 Task: Find connections with filter location Marseille 11 with filter topic #startupquoteswith filter profile language Spanish with filter current company Multiplier with filter school Indian School of Business with filter industry Freight and Package Transportation with filter service category Market Strategy with filter keywords title Program Administrator
Action: Mouse moved to (568, 64)
Screenshot: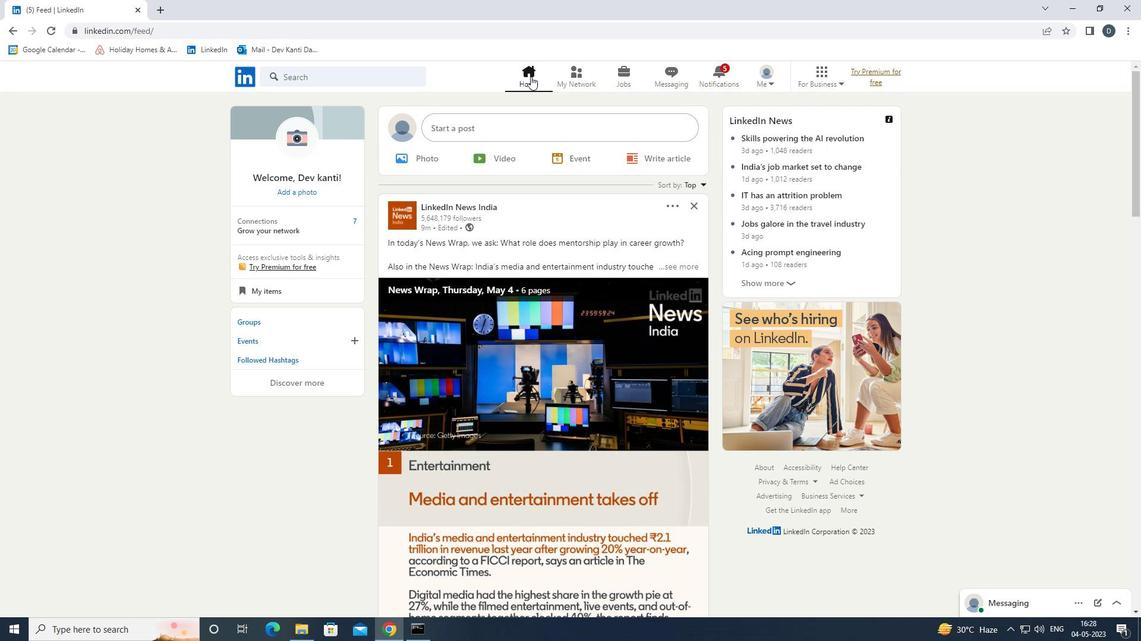 
Action: Mouse pressed left at (568, 64)
Screenshot: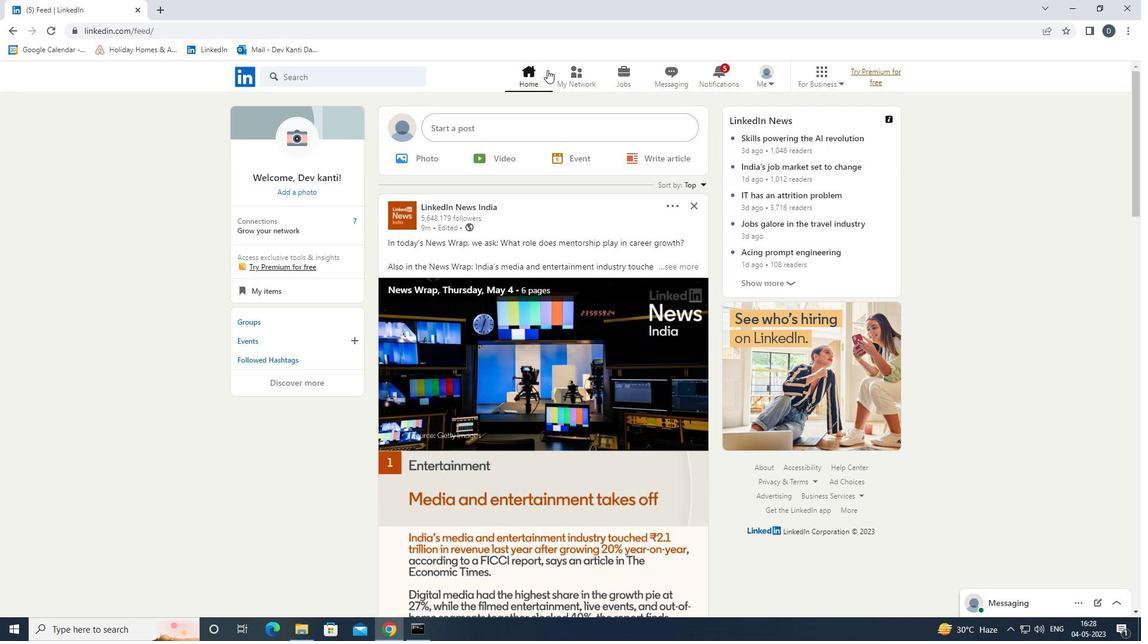 
Action: Mouse moved to (392, 140)
Screenshot: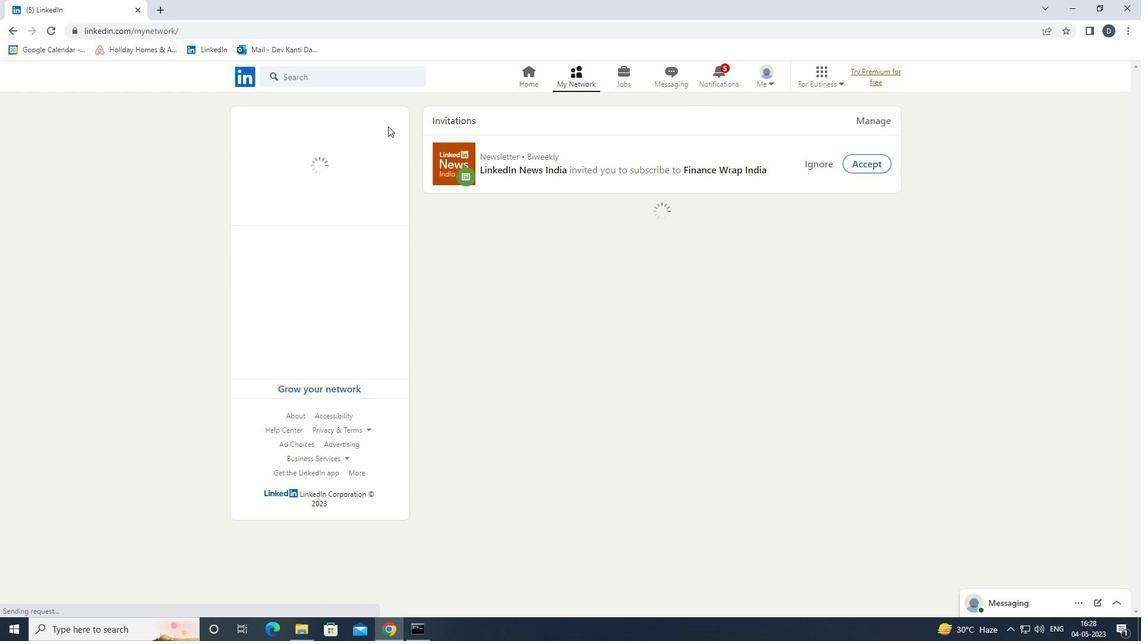 
Action: Mouse pressed left at (392, 140)
Screenshot: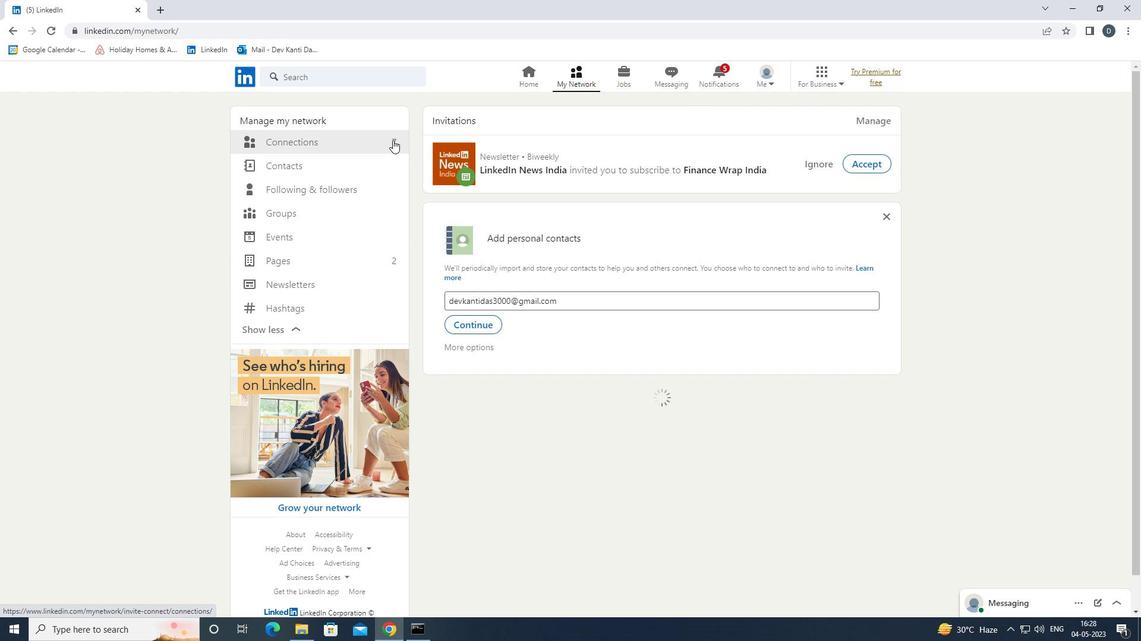 
Action: Mouse moved to (660, 145)
Screenshot: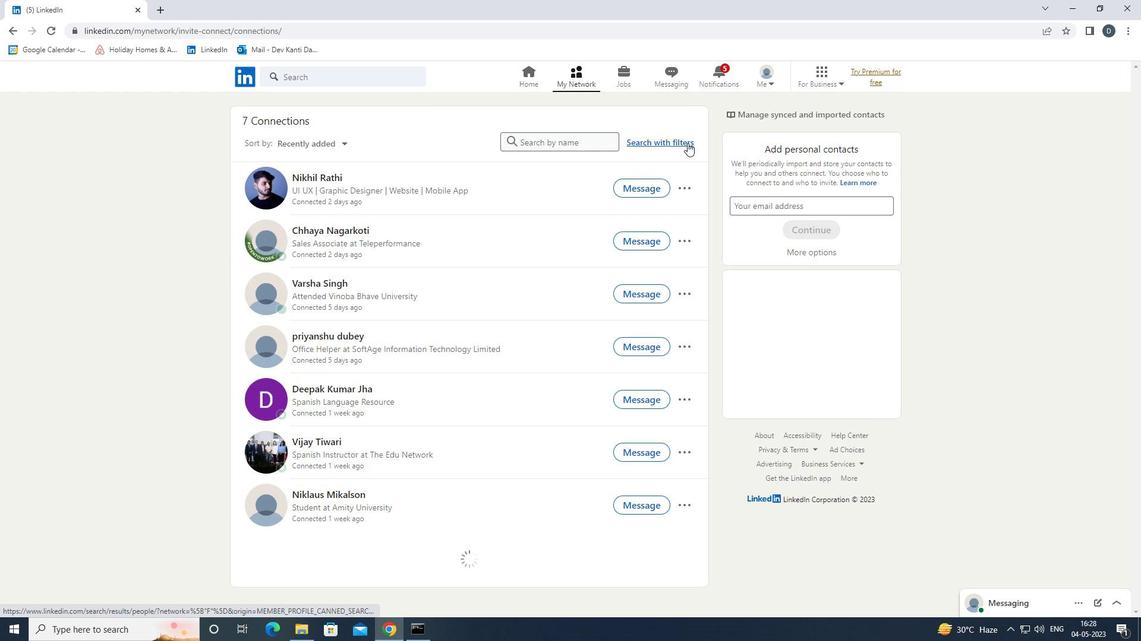
Action: Mouse pressed left at (660, 145)
Screenshot: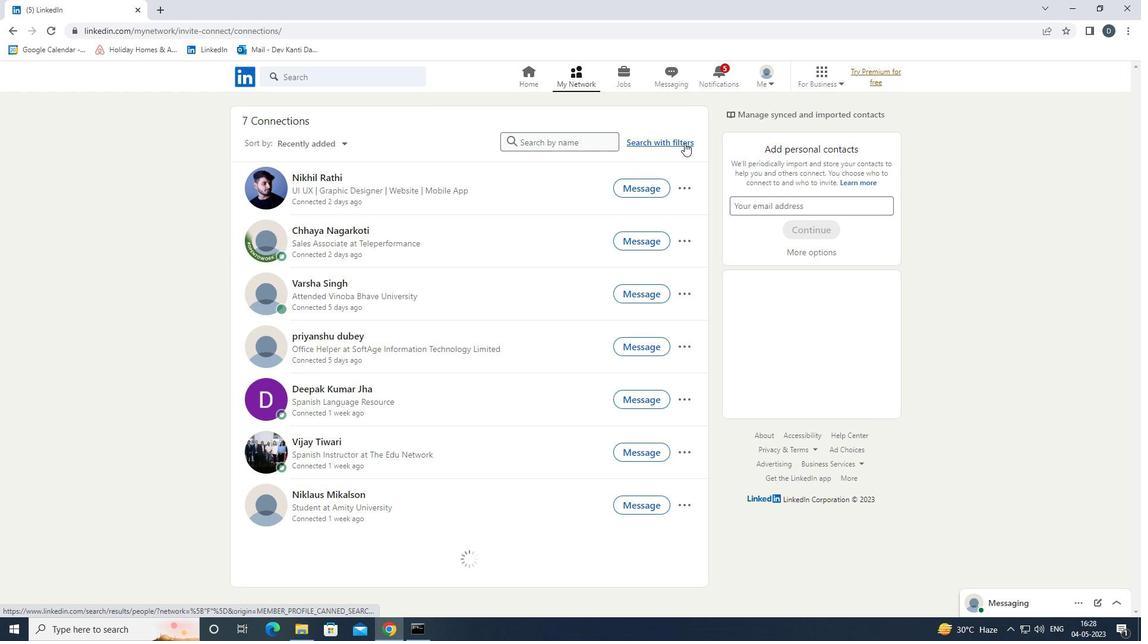 
Action: Mouse moved to (595, 111)
Screenshot: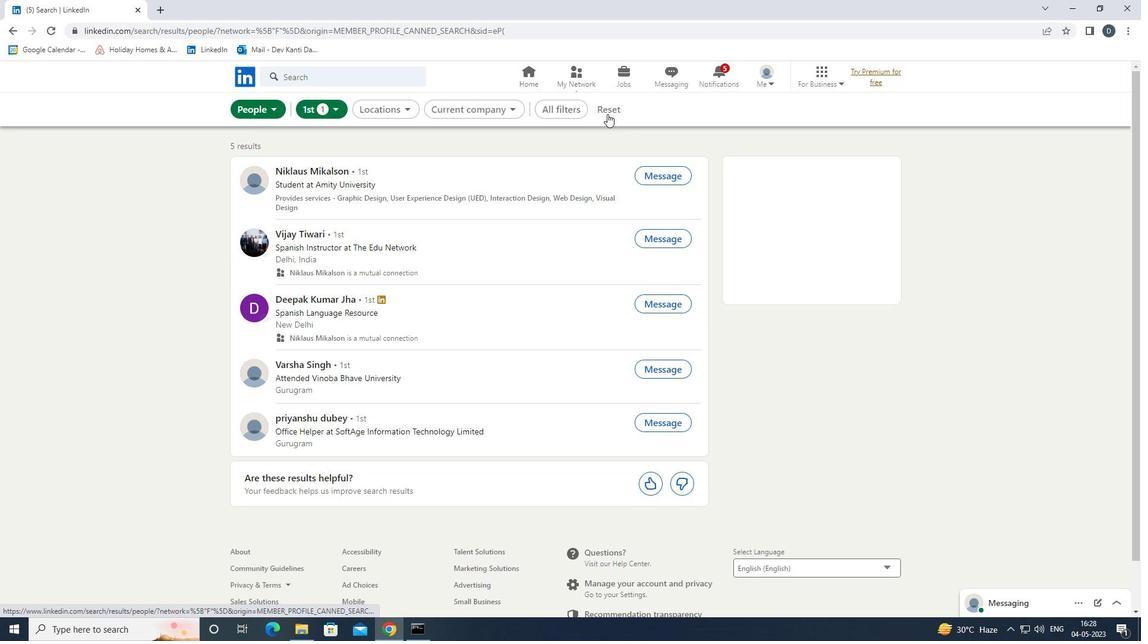
Action: Mouse pressed left at (595, 111)
Screenshot: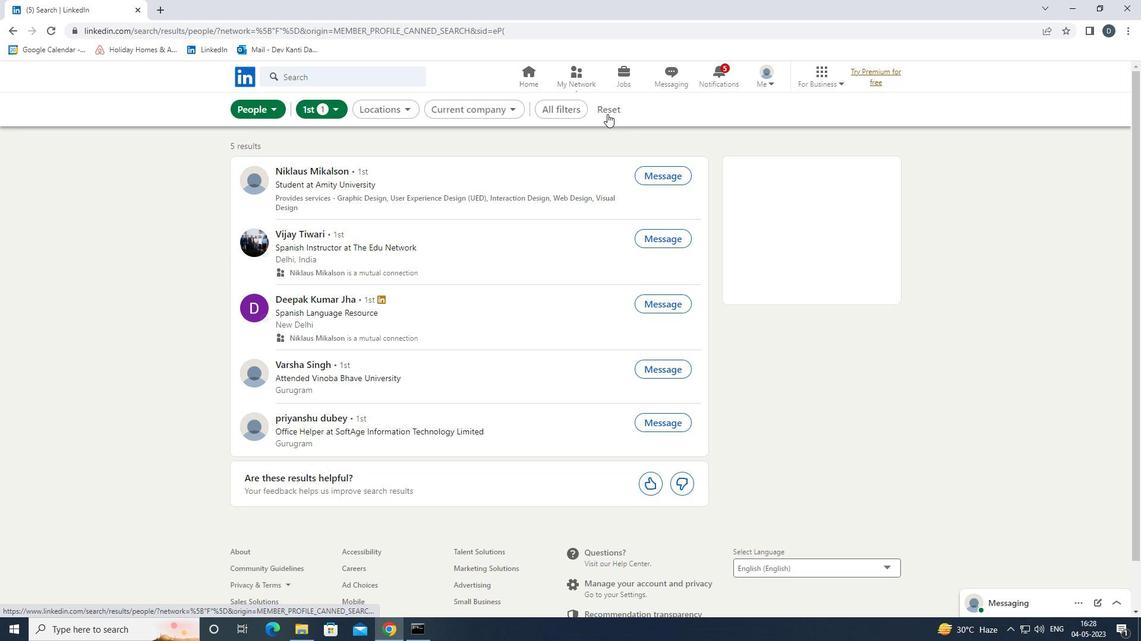 
Action: Mouse moved to (579, 107)
Screenshot: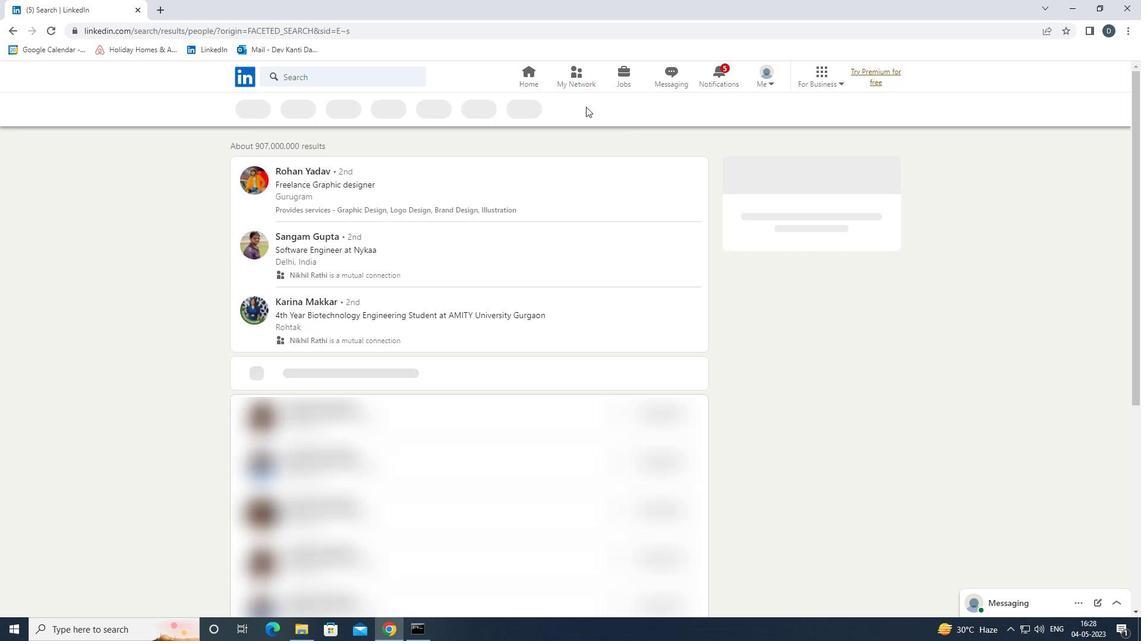 
Action: Mouse pressed left at (579, 107)
Screenshot: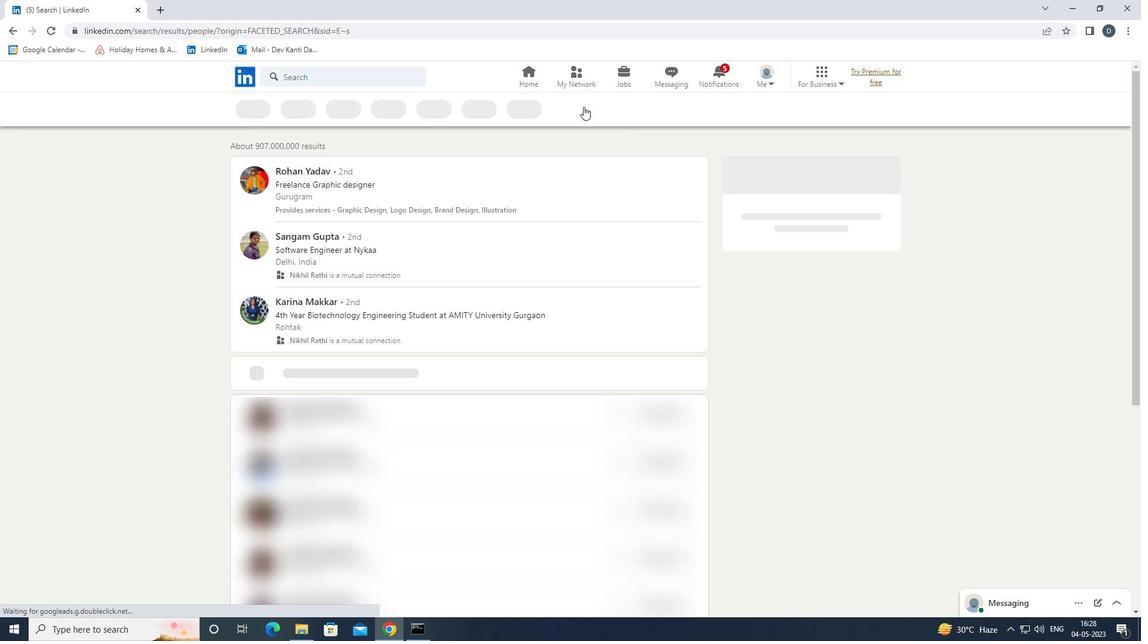 
Action: Mouse moved to (1043, 347)
Screenshot: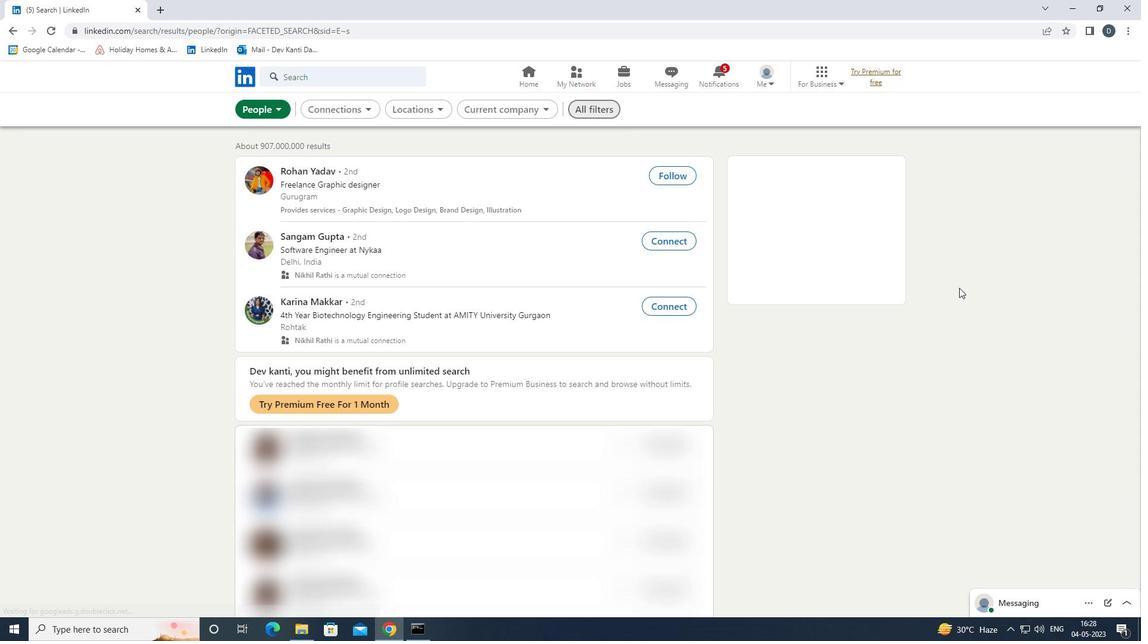 
Action: Mouse scrolled (1043, 347) with delta (0, 0)
Screenshot: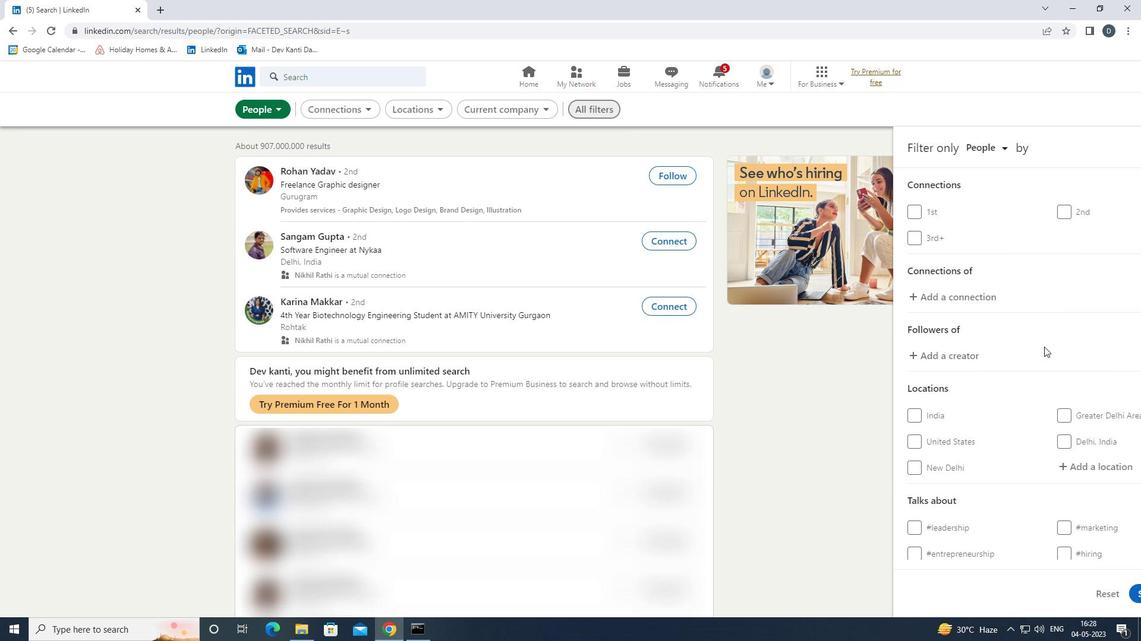 
Action: Mouse scrolled (1043, 347) with delta (0, 0)
Screenshot: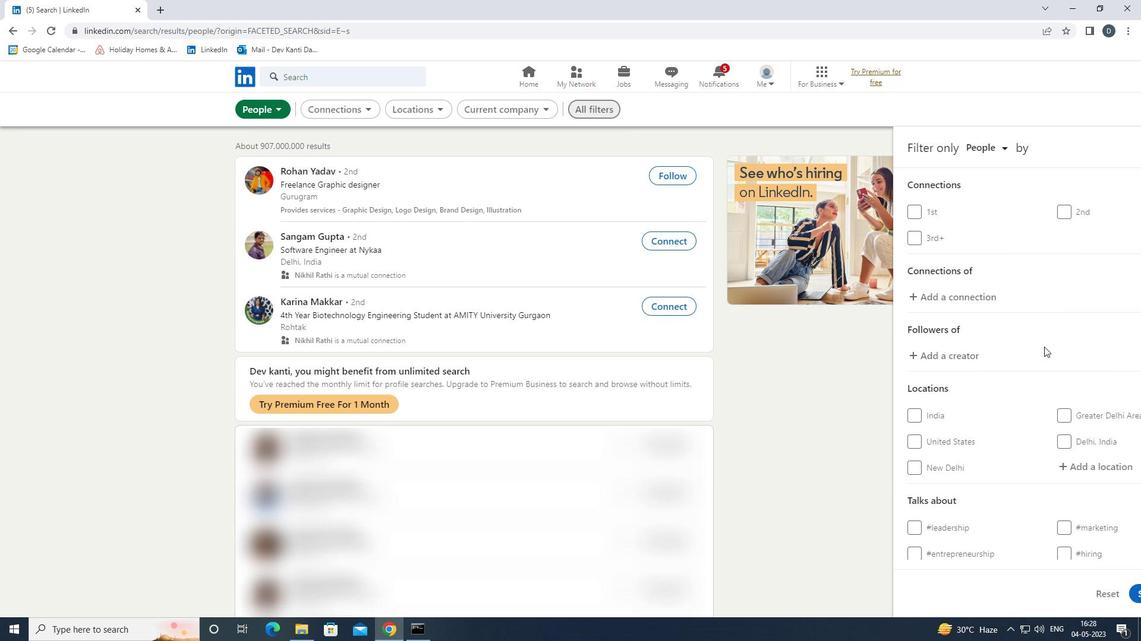 
Action: Mouse moved to (1025, 344)
Screenshot: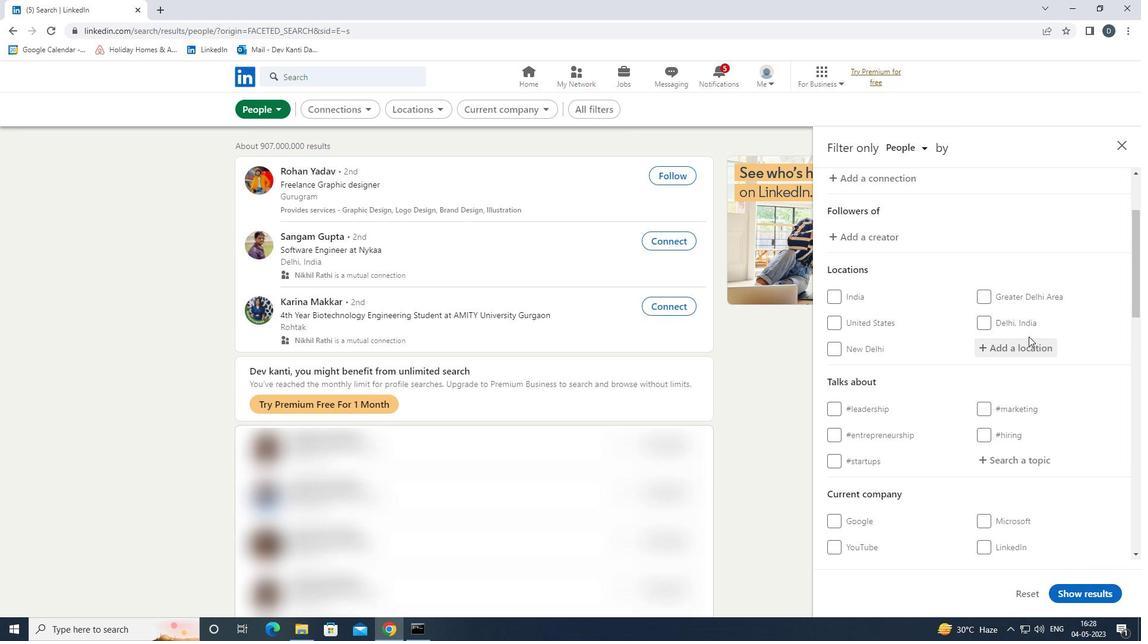 
Action: Mouse pressed left at (1025, 344)
Screenshot: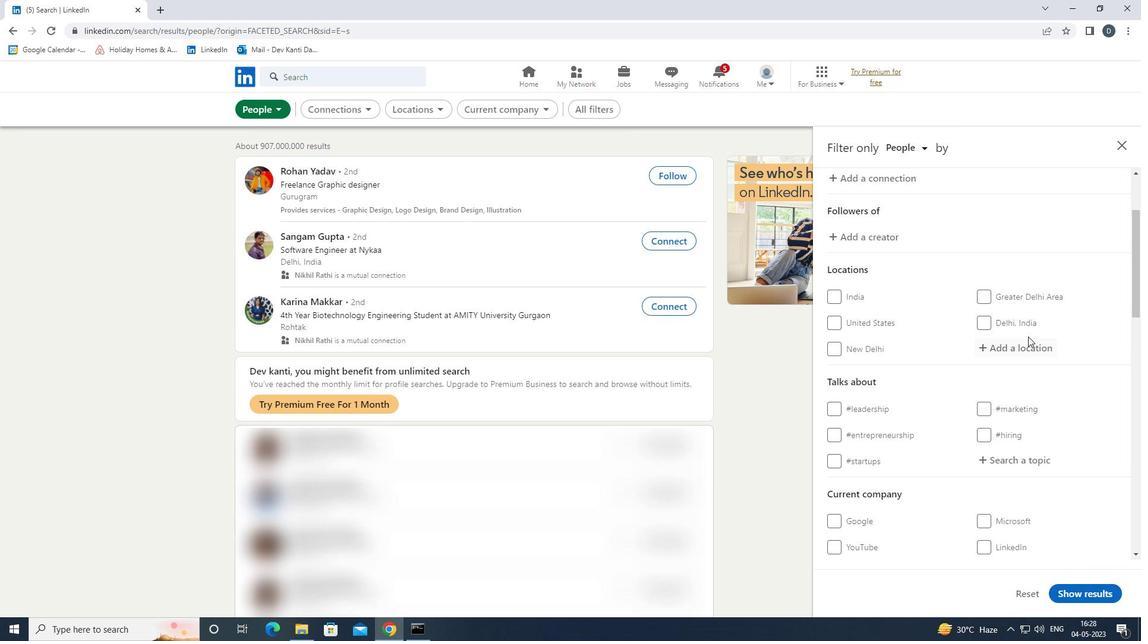 
Action: Mouse moved to (1024, 344)
Screenshot: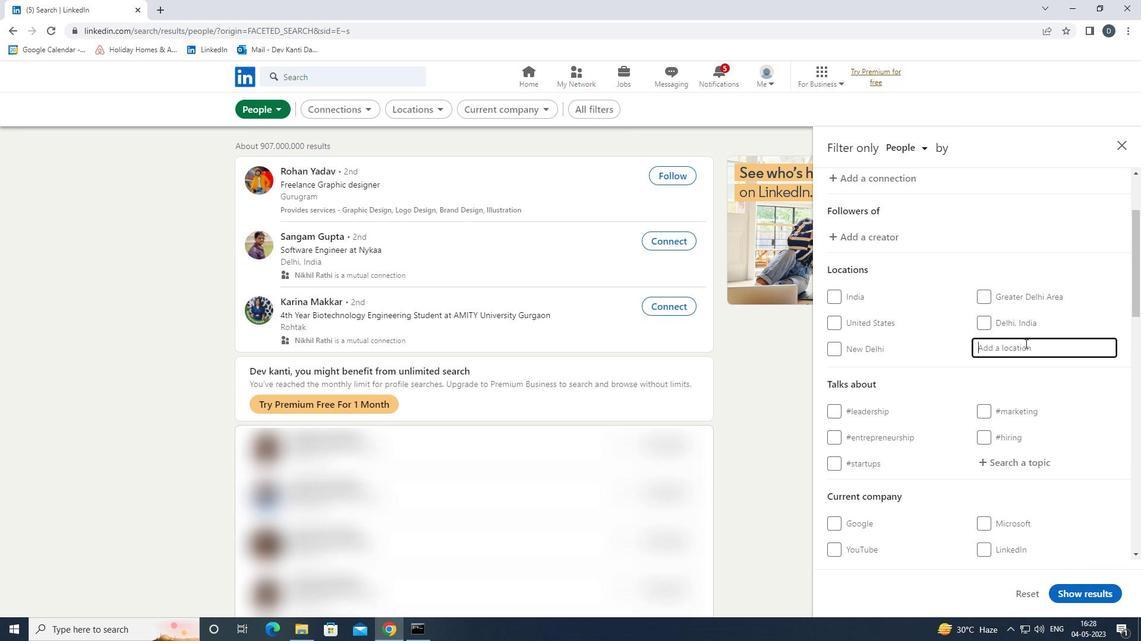 
Action: Key pressed <Key.shift>STARTUP<Key.backspace><Key.backspace><Key.backspace><Key.backspace><Key.backspace><Key.backspace><Key.backspace><Key.backspace><Key.shift>MARSE<Key.down><Key.enter>
Screenshot: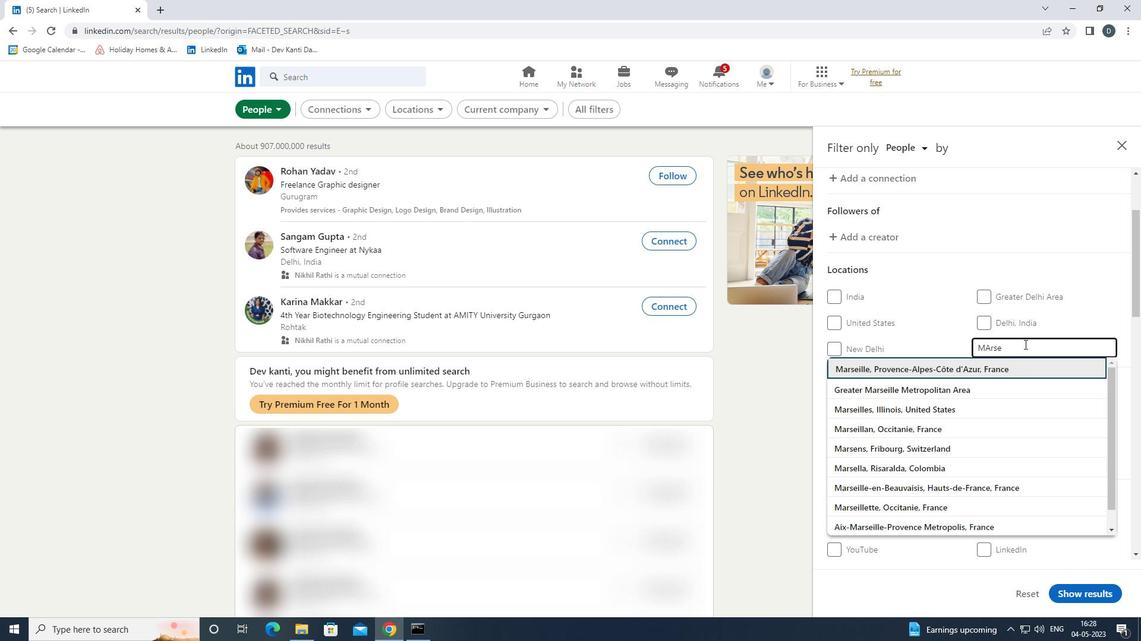 
Action: Mouse scrolled (1024, 344) with delta (0, 0)
Screenshot: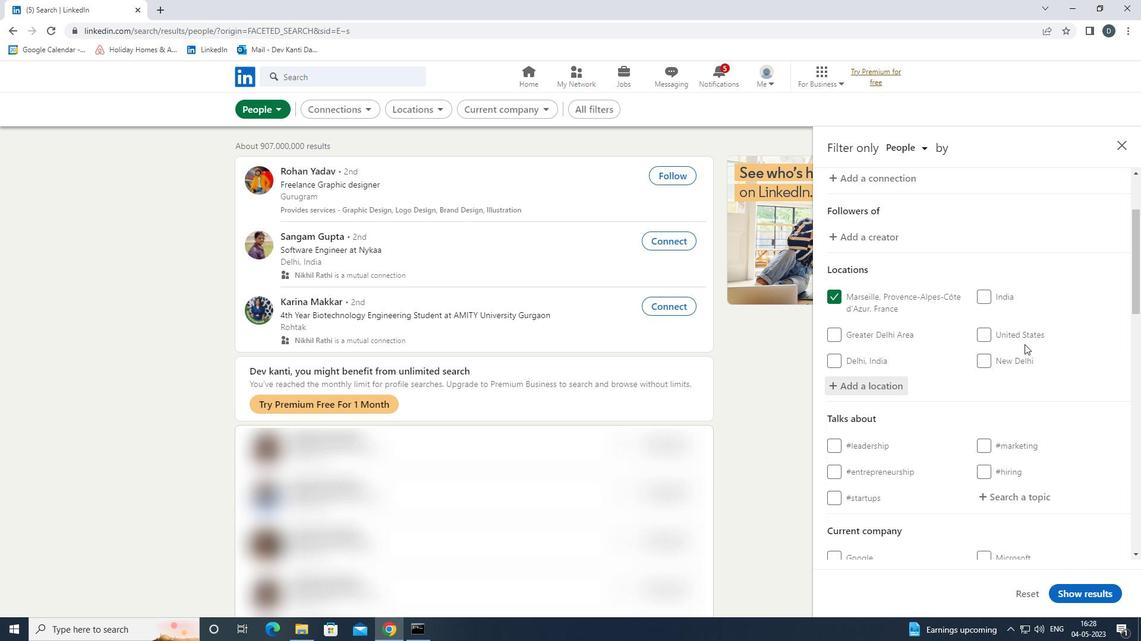 
Action: Mouse scrolled (1024, 344) with delta (0, 0)
Screenshot: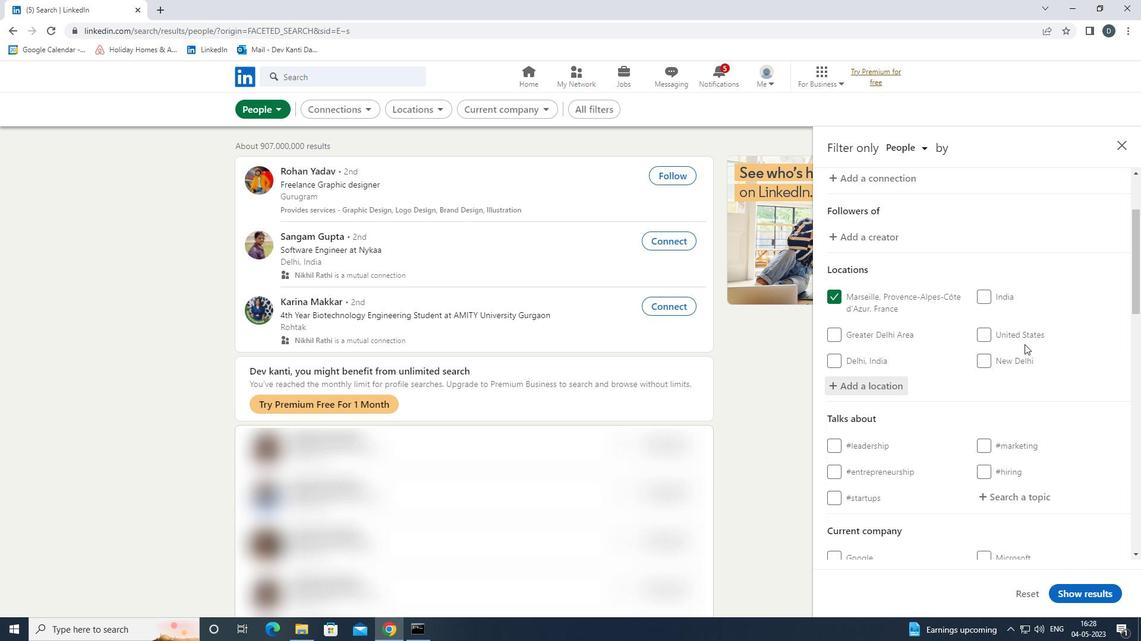 
Action: Mouse moved to (1030, 380)
Screenshot: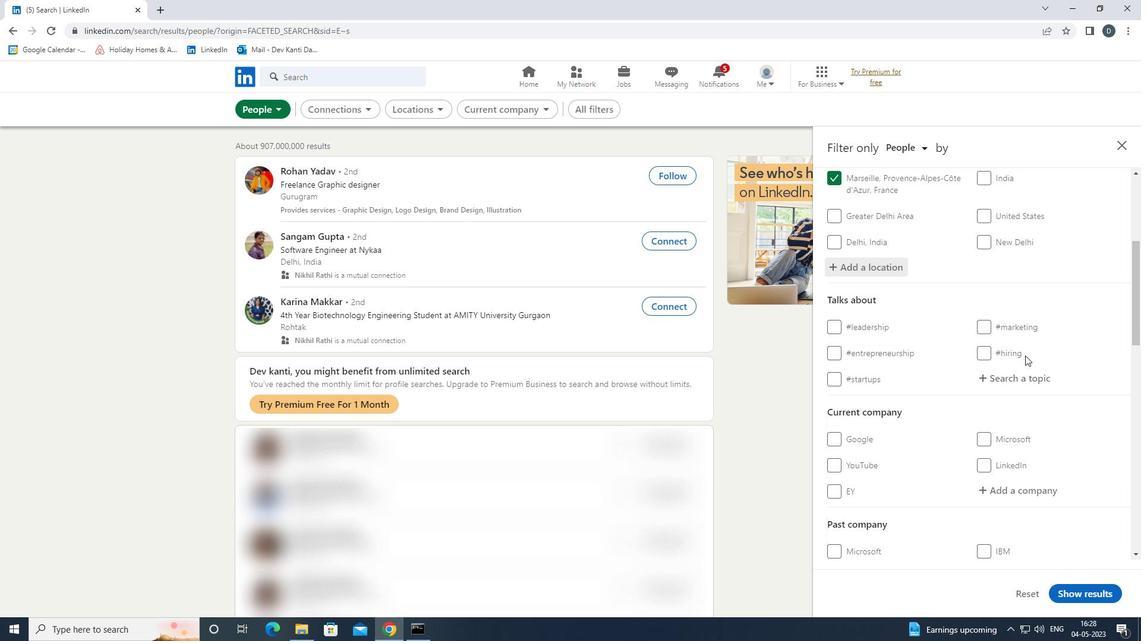 
Action: Mouse pressed left at (1030, 380)
Screenshot: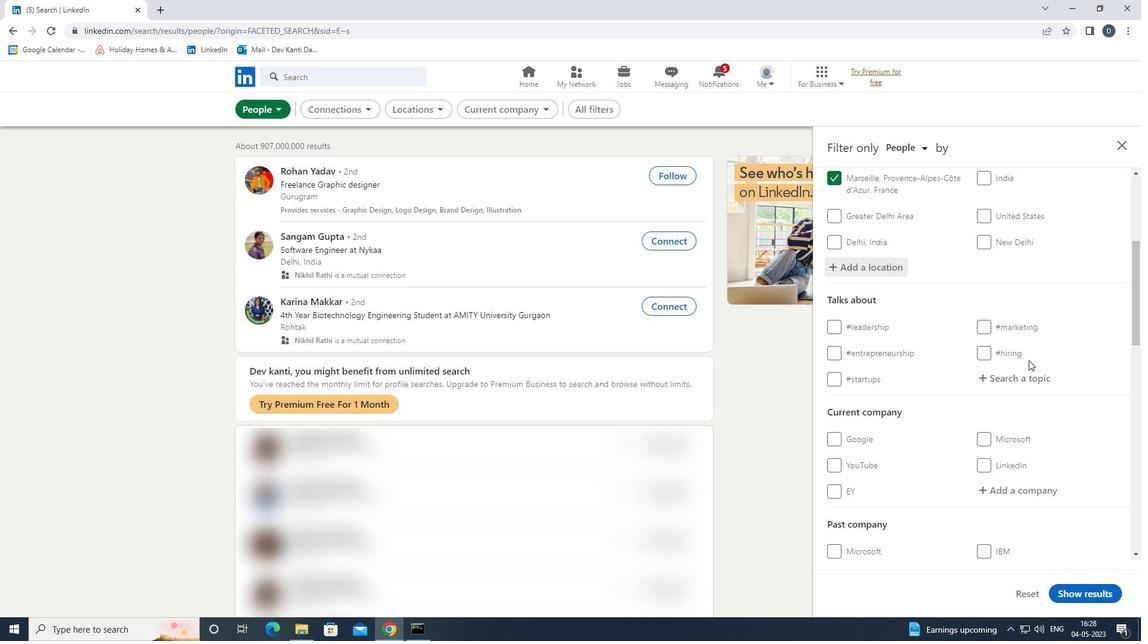 
Action: Mouse moved to (1030, 380)
Screenshot: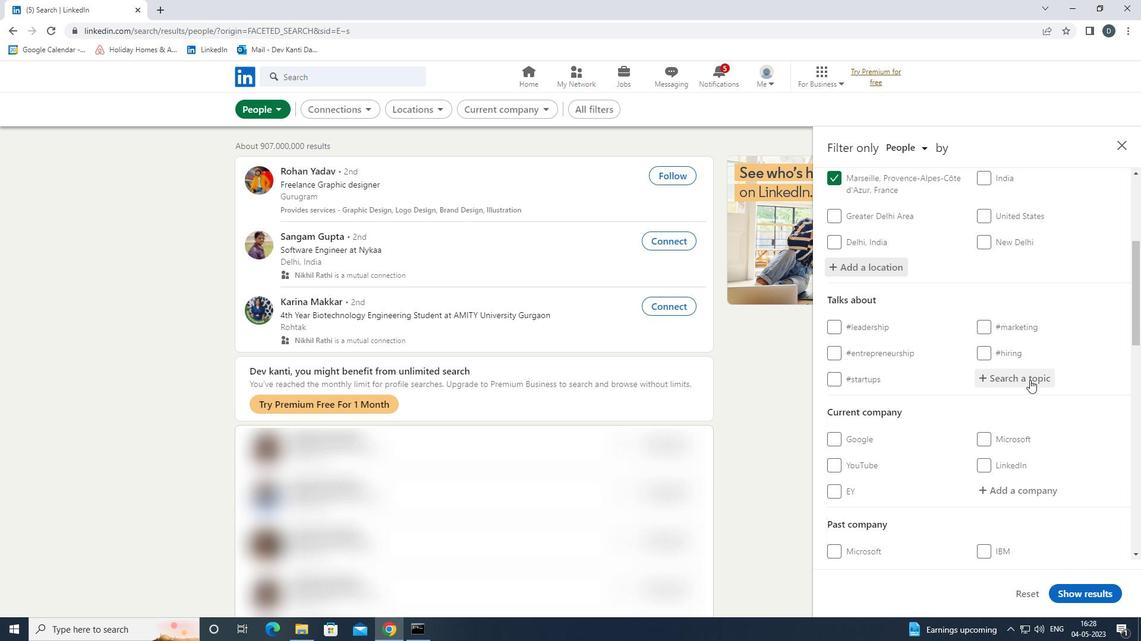 
Action: Key pressed <Key.shift>STARTUP<Key.shift>QU<Key.down><Key.enter>
Screenshot: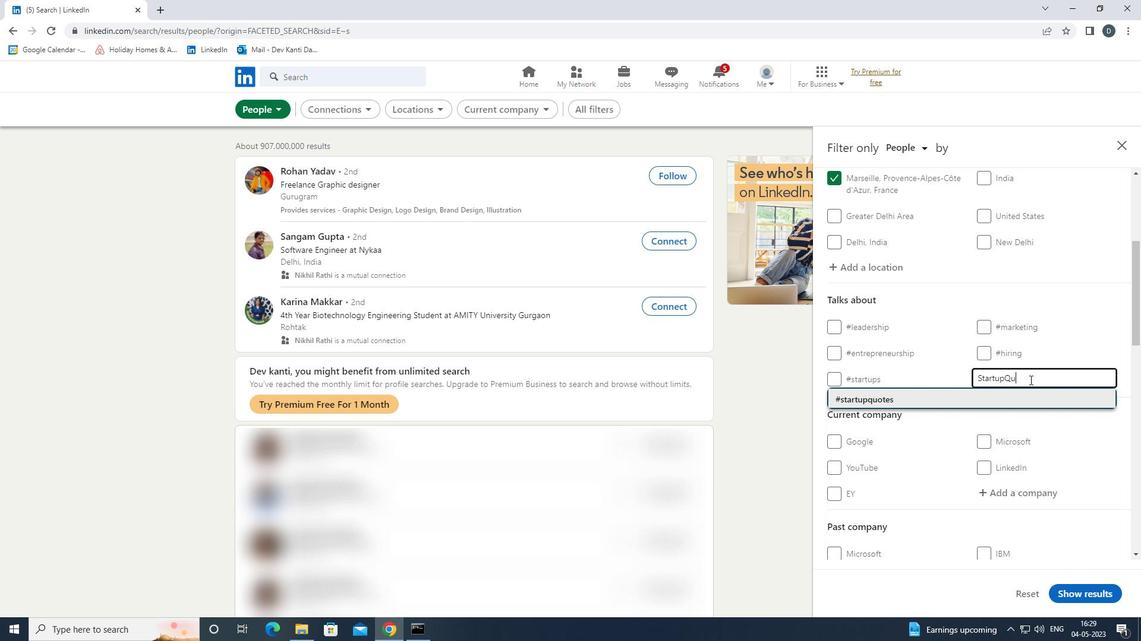 
Action: Mouse scrolled (1030, 379) with delta (0, 0)
Screenshot: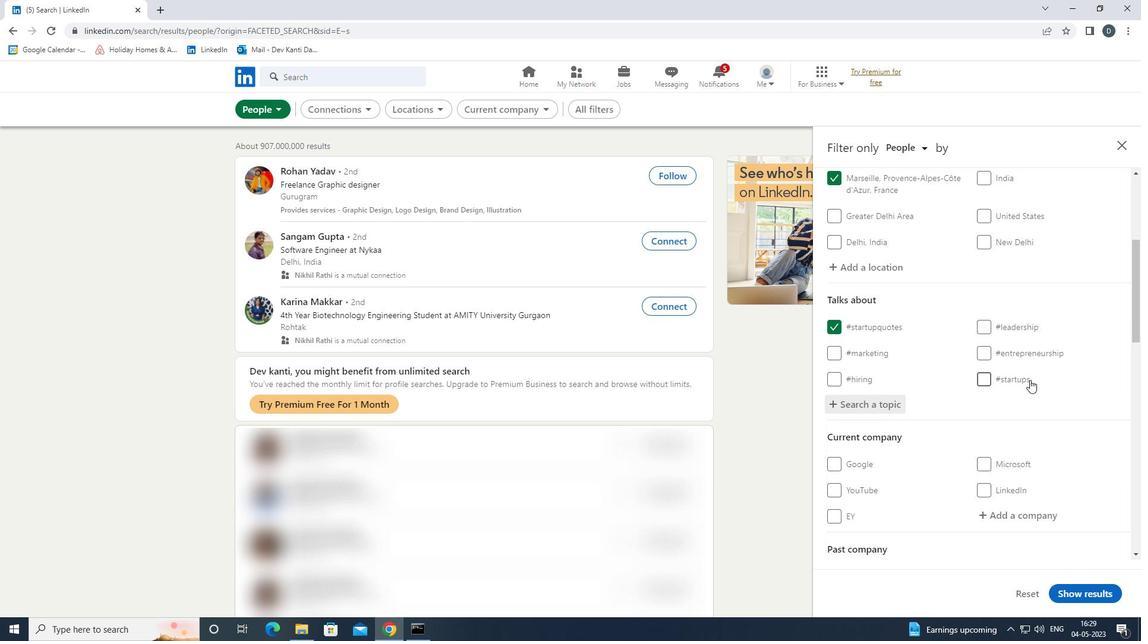 
Action: Mouse scrolled (1030, 379) with delta (0, 0)
Screenshot: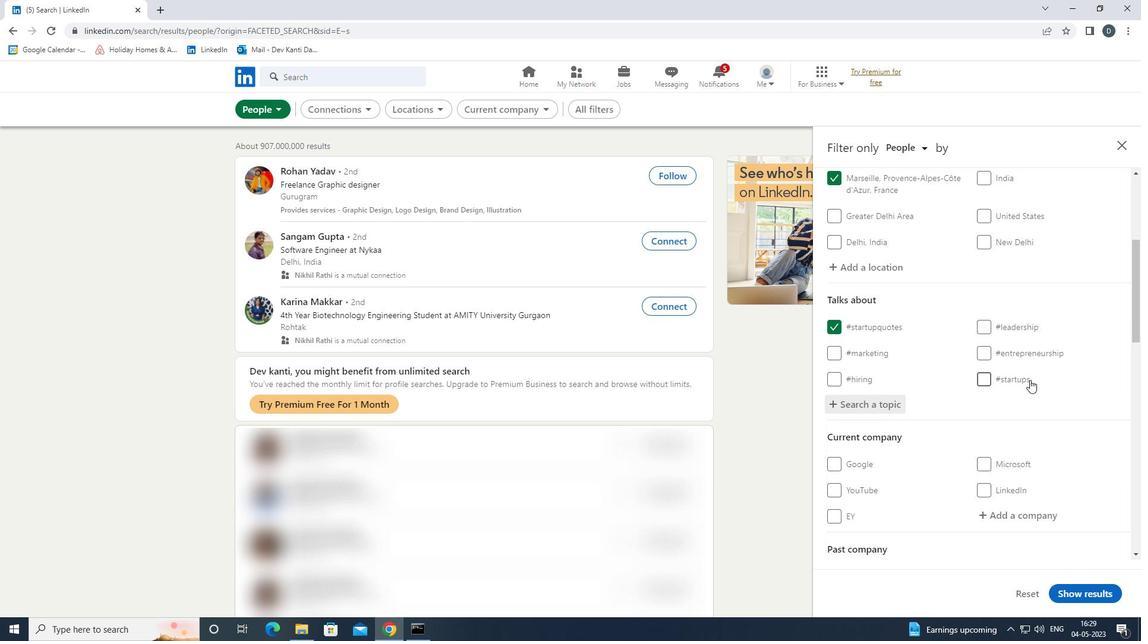 
Action: Mouse scrolled (1030, 379) with delta (0, 0)
Screenshot: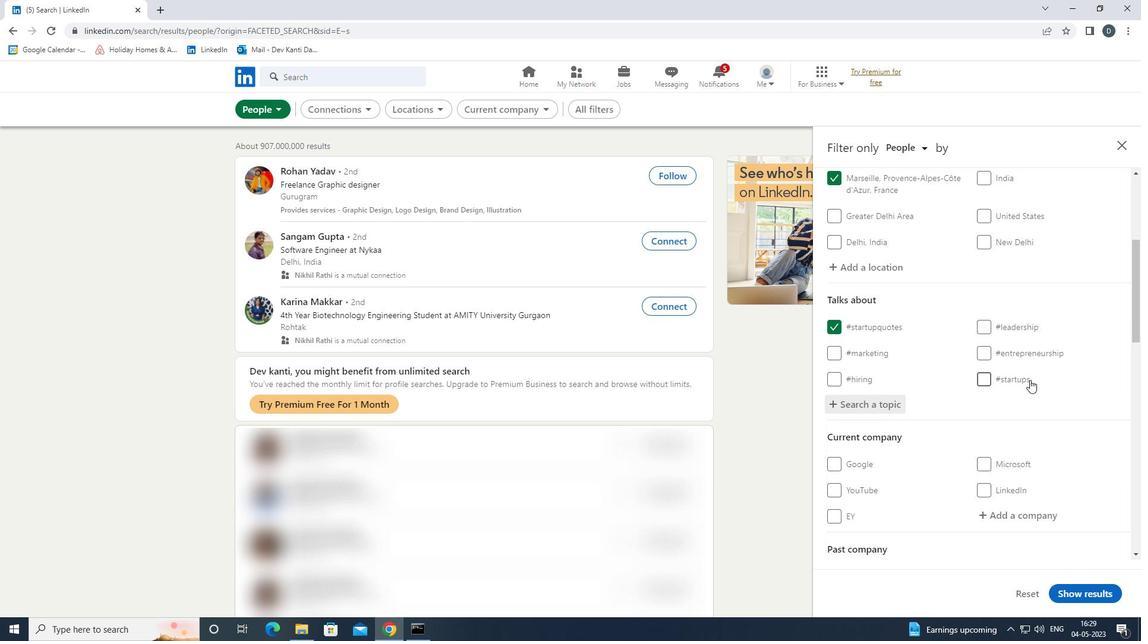 
Action: Mouse moved to (1064, 291)
Screenshot: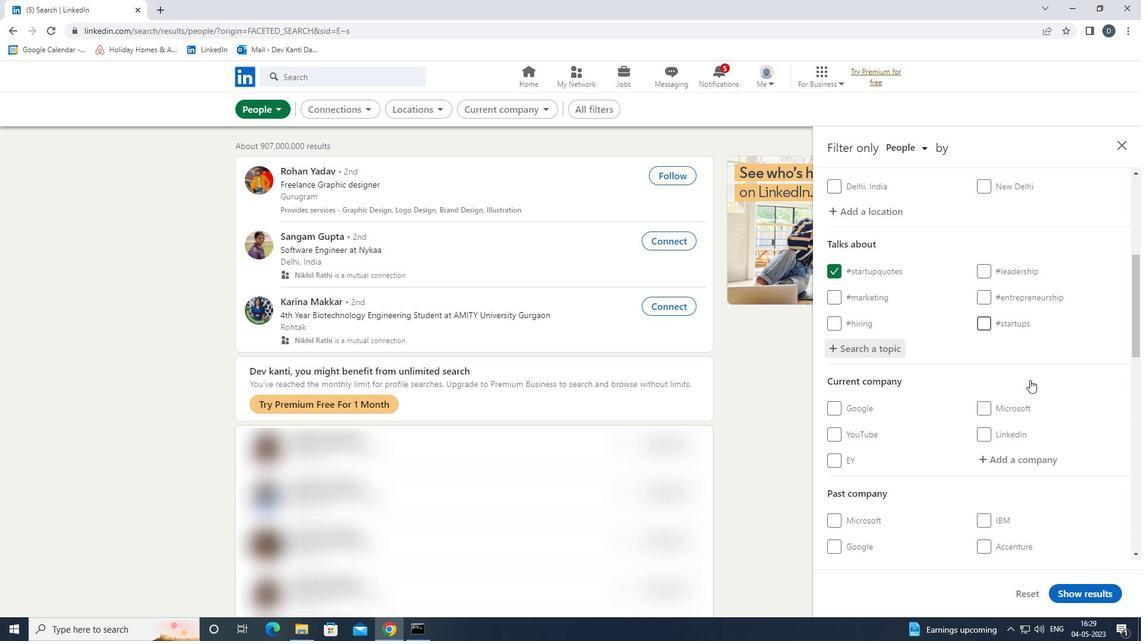 
Action: Mouse scrolled (1064, 290) with delta (0, 0)
Screenshot: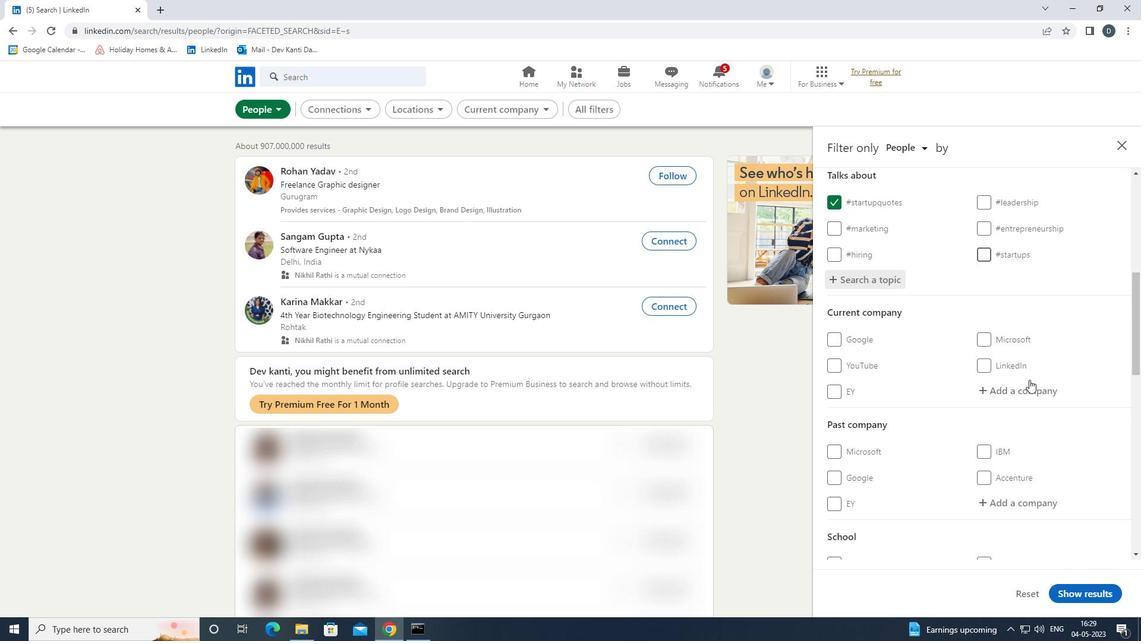 
Action: Mouse scrolled (1064, 290) with delta (0, 0)
Screenshot: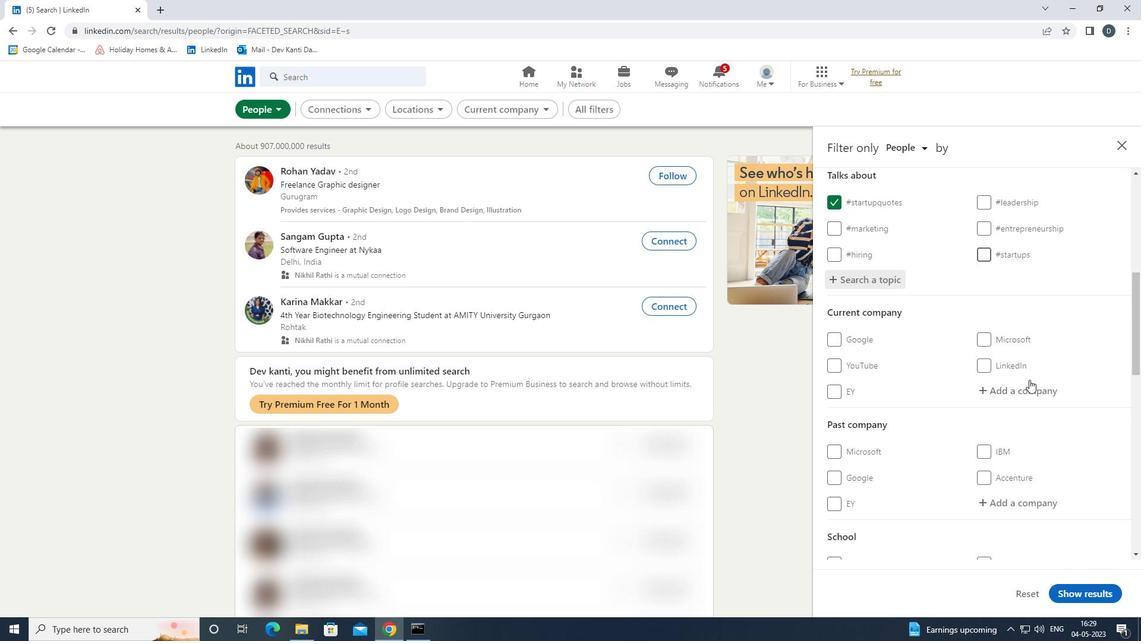 
Action: Mouse scrolled (1064, 290) with delta (0, 0)
Screenshot: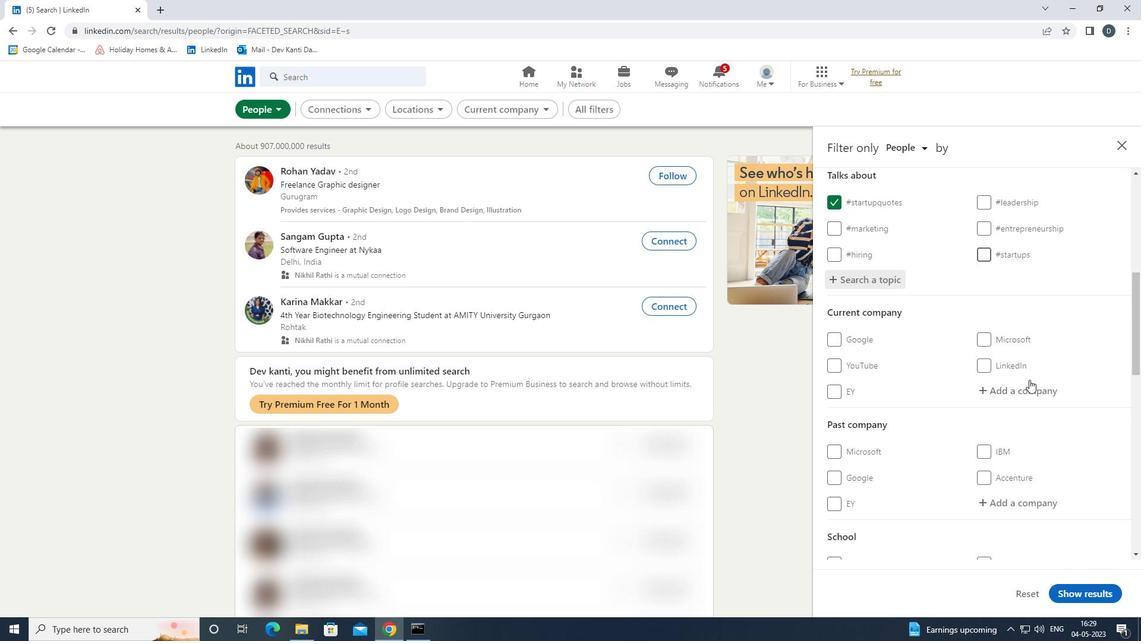 
Action: Mouse moved to (1064, 291)
Screenshot: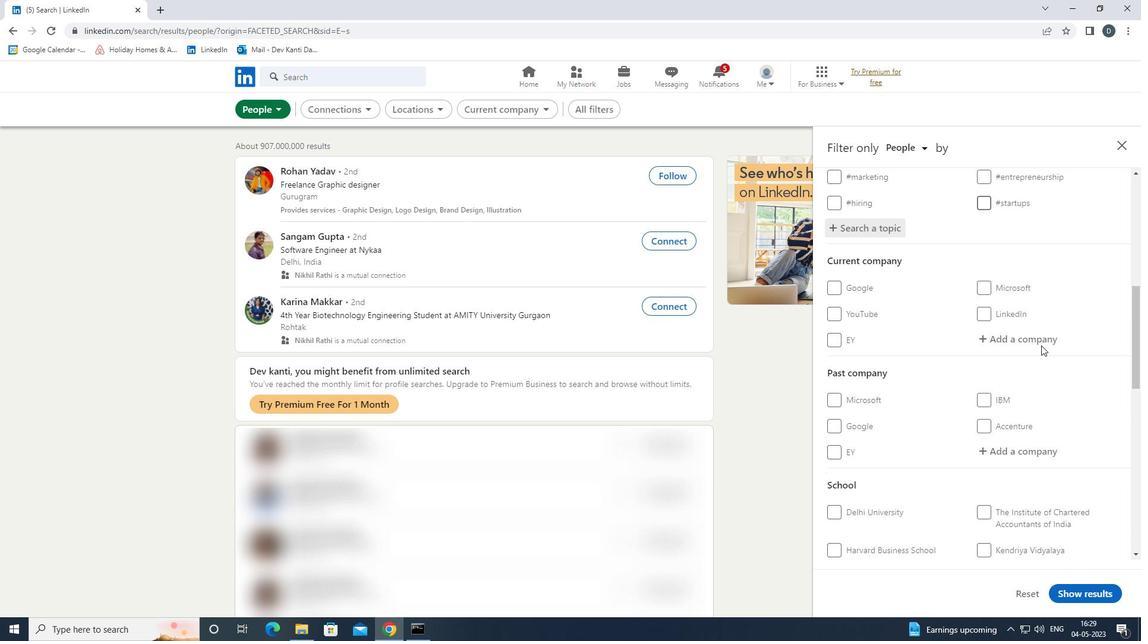 
Action: Mouse scrolled (1064, 290) with delta (0, 0)
Screenshot: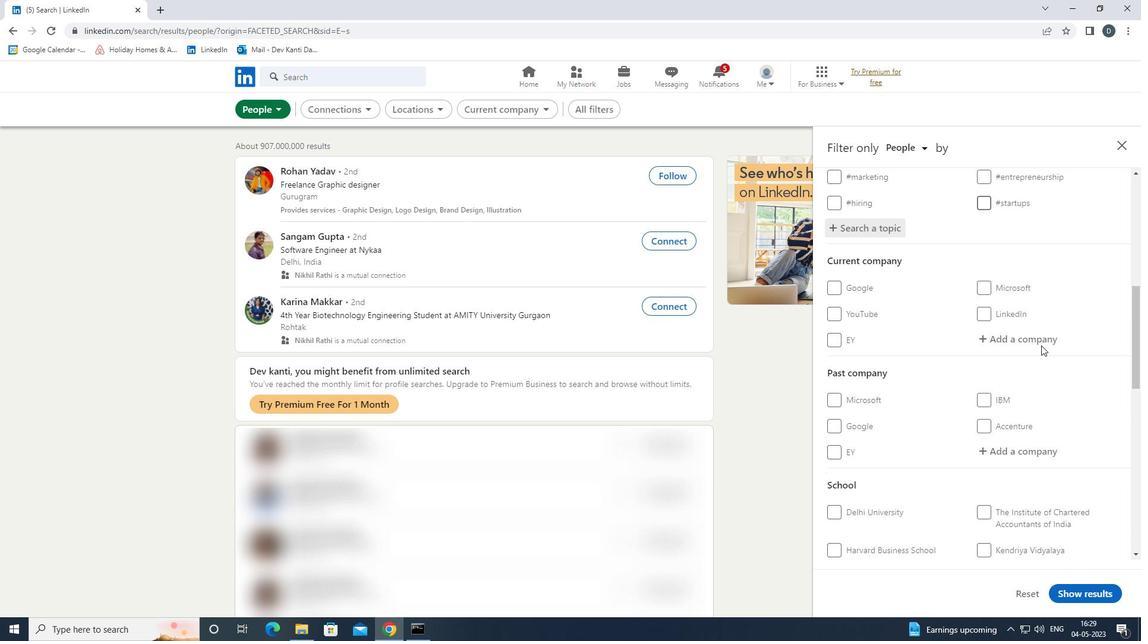 
Action: Mouse moved to (1064, 295)
Screenshot: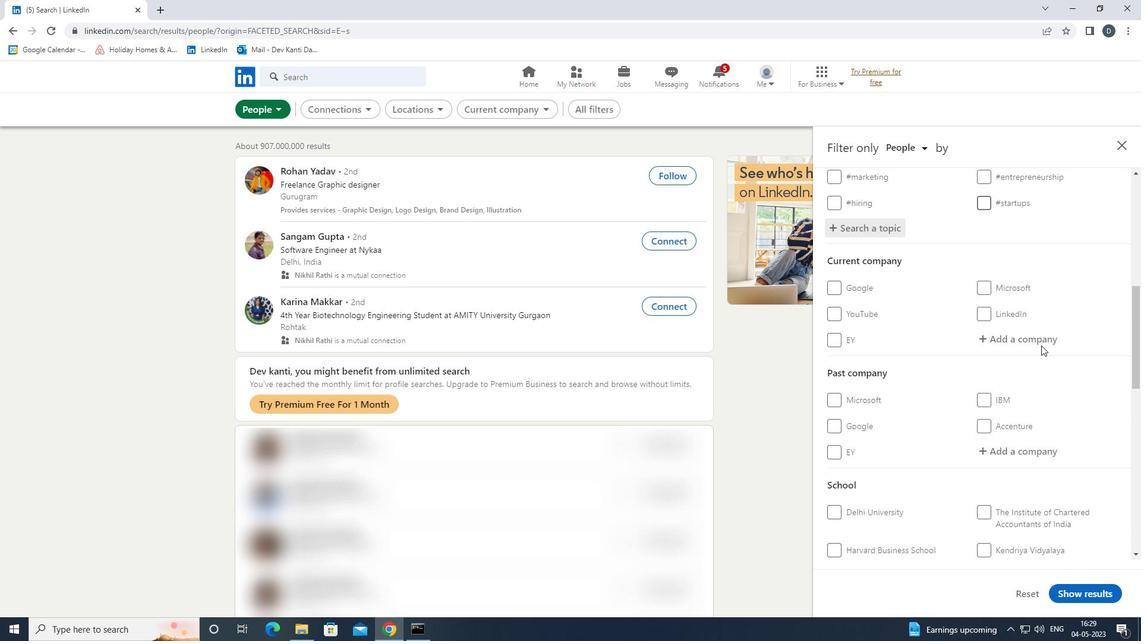 
Action: Mouse scrolled (1064, 294) with delta (0, 0)
Screenshot: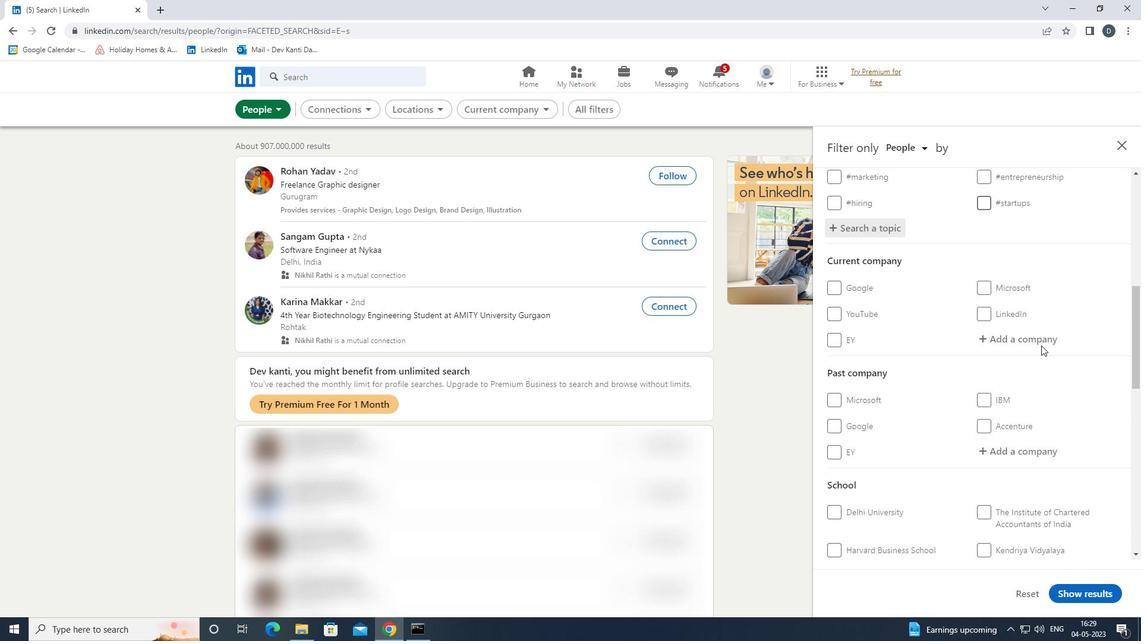 
Action: Mouse moved to (1025, 327)
Screenshot: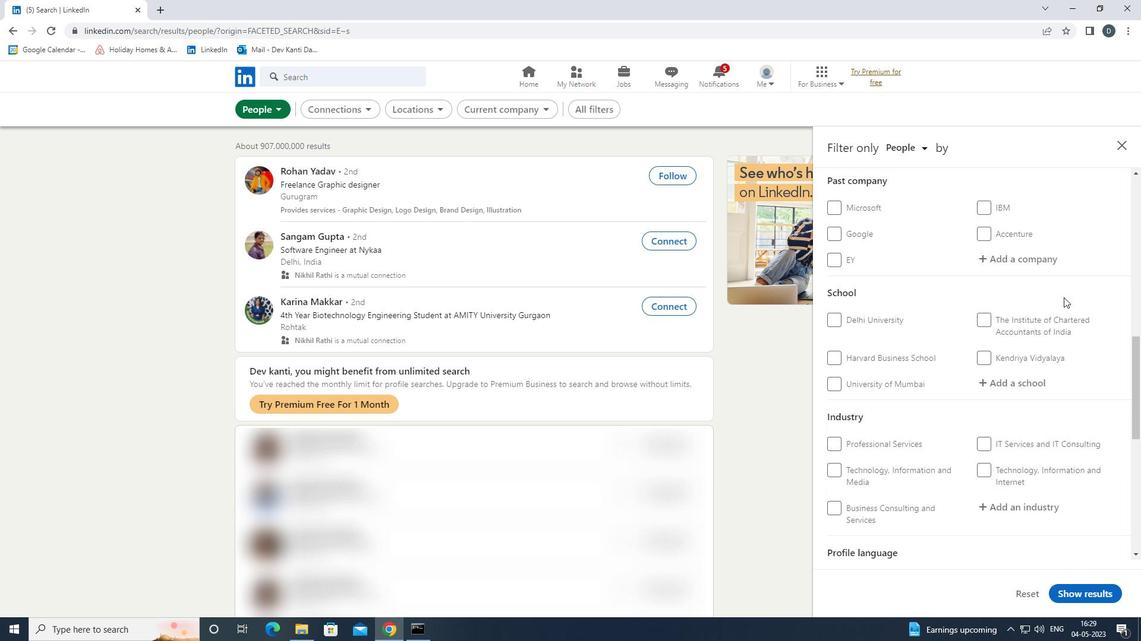 
Action: Mouse scrolled (1025, 326) with delta (0, 0)
Screenshot: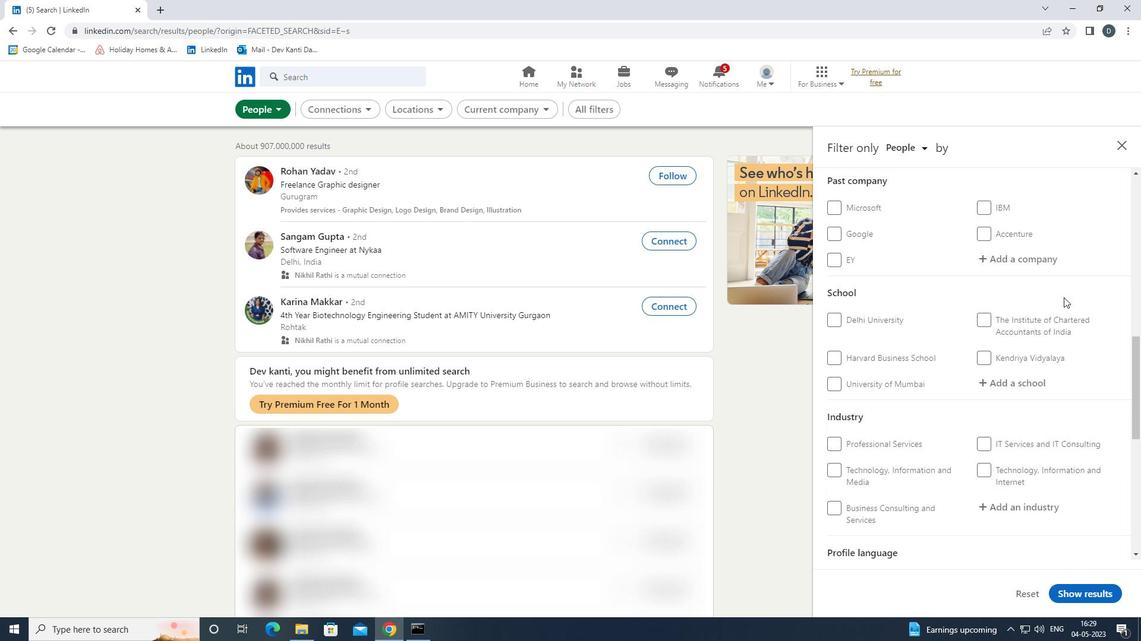 
Action: Mouse scrolled (1025, 326) with delta (0, 0)
Screenshot: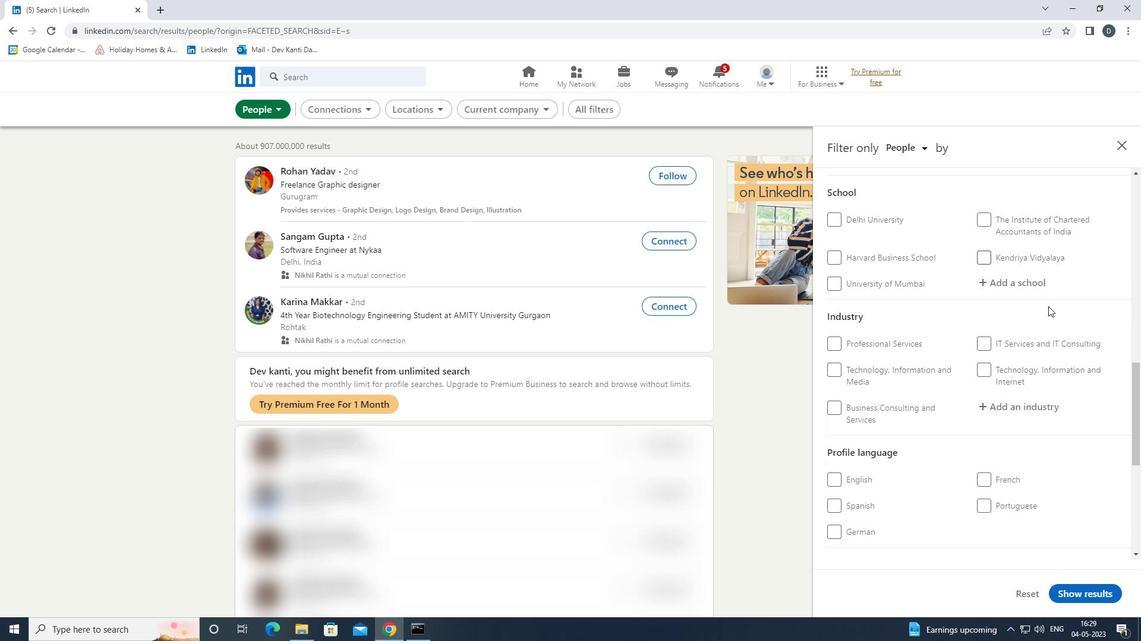 
Action: Mouse scrolled (1025, 326) with delta (0, 0)
Screenshot: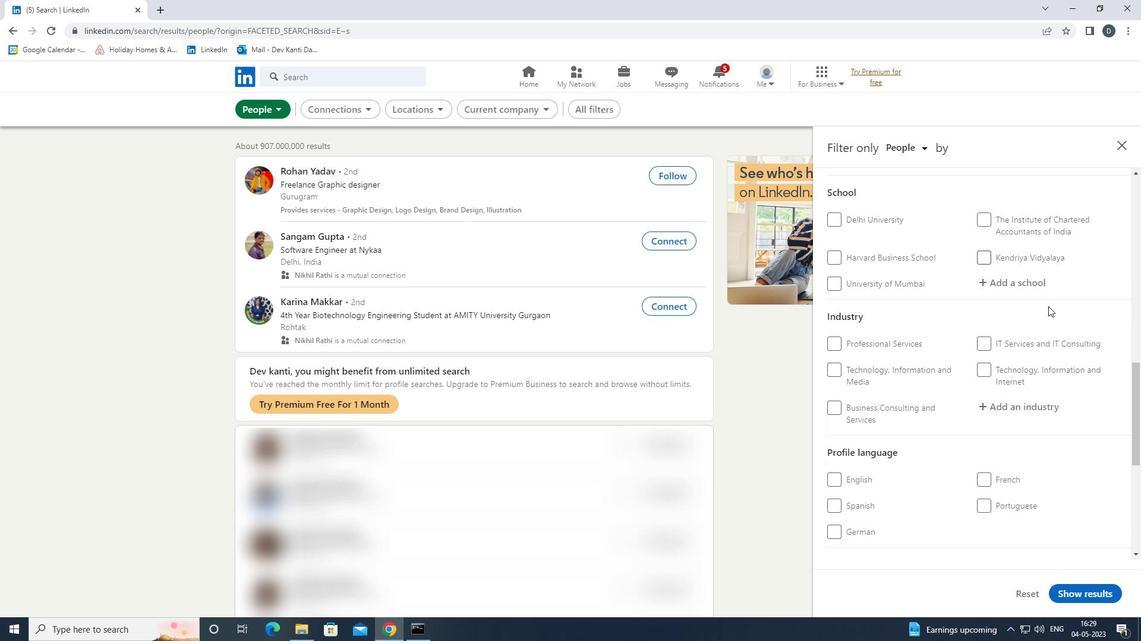 
Action: Mouse moved to (867, 326)
Screenshot: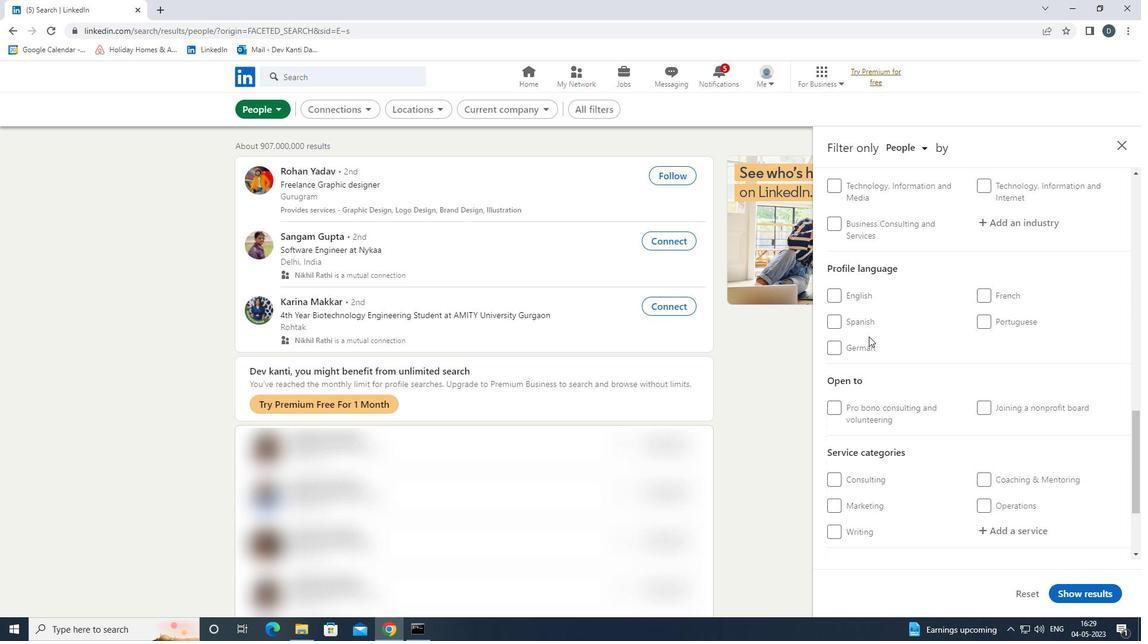 
Action: Mouse pressed left at (867, 326)
Screenshot: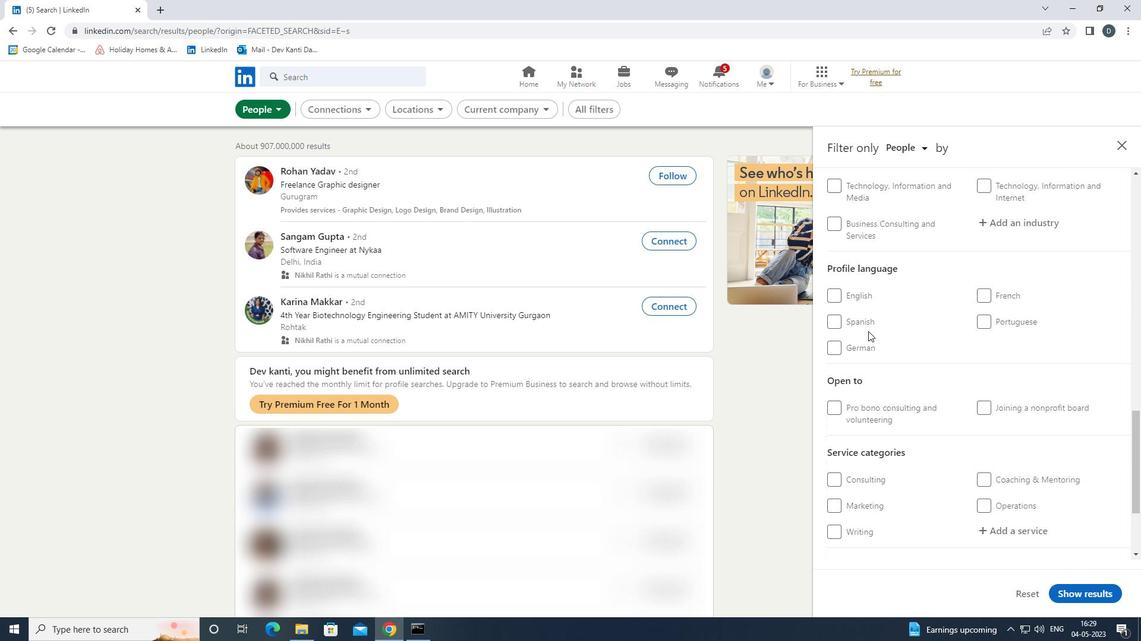 
Action: Mouse moved to (867, 326)
Screenshot: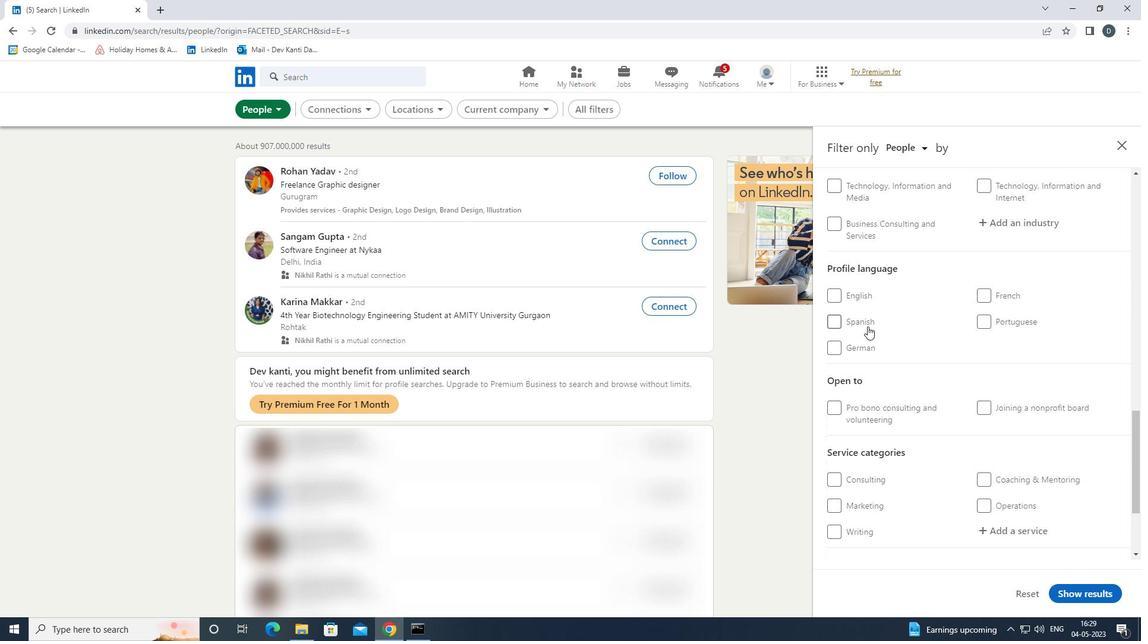
Action: Mouse scrolled (867, 326) with delta (0, 0)
Screenshot: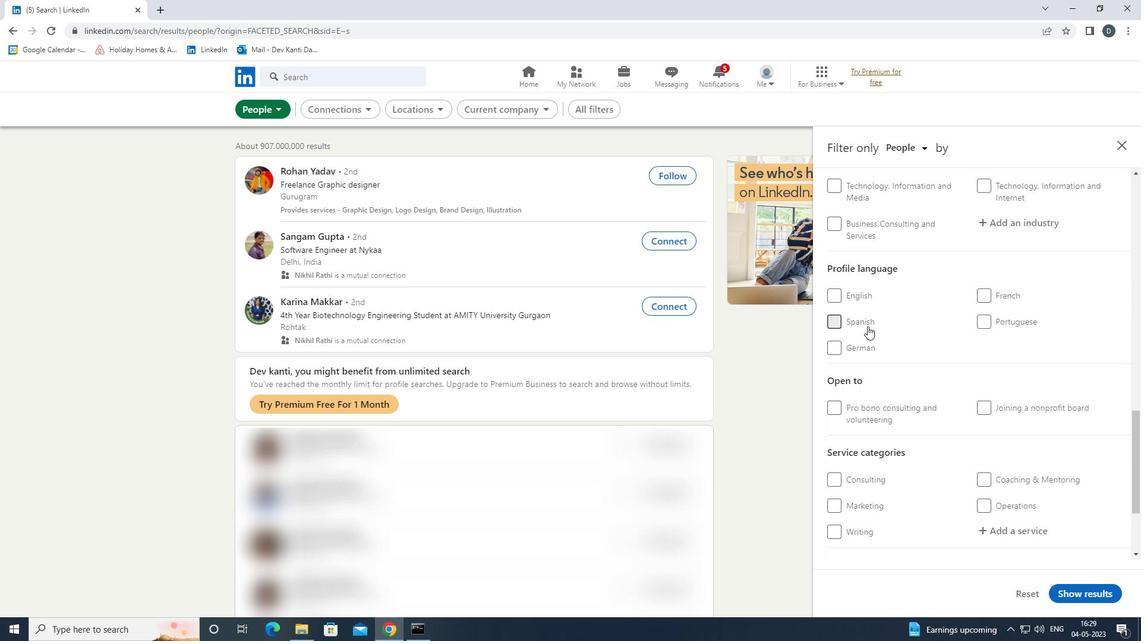 
Action: Mouse scrolled (867, 326) with delta (0, 0)
Screenshot: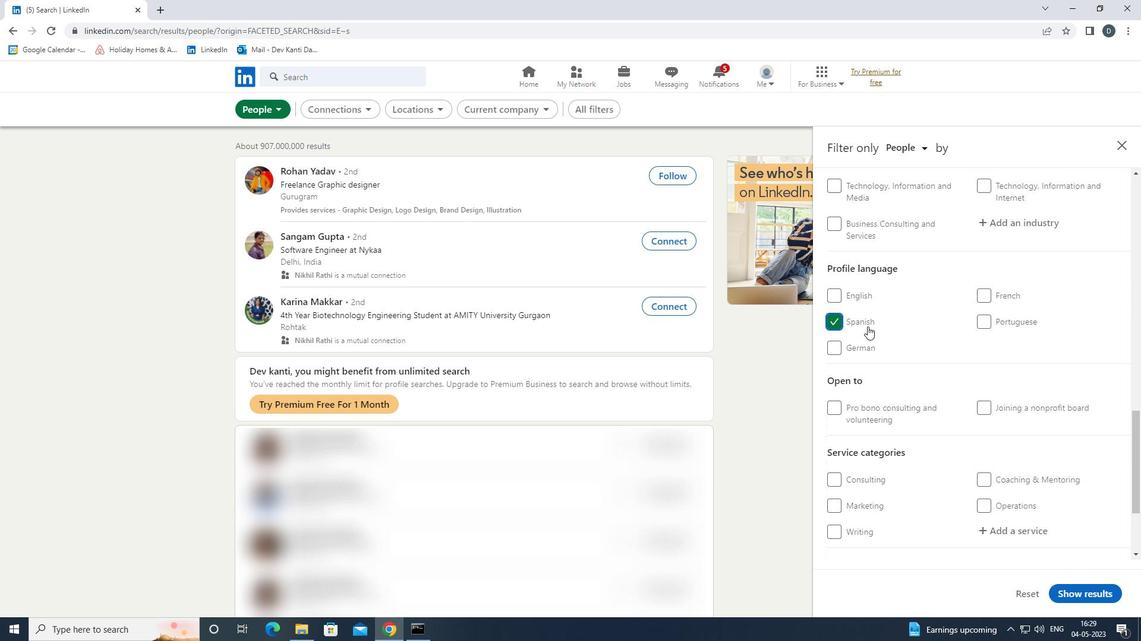 
Action: Mouse scrolled (867, 326) with delta (0, 0)
Screenshot: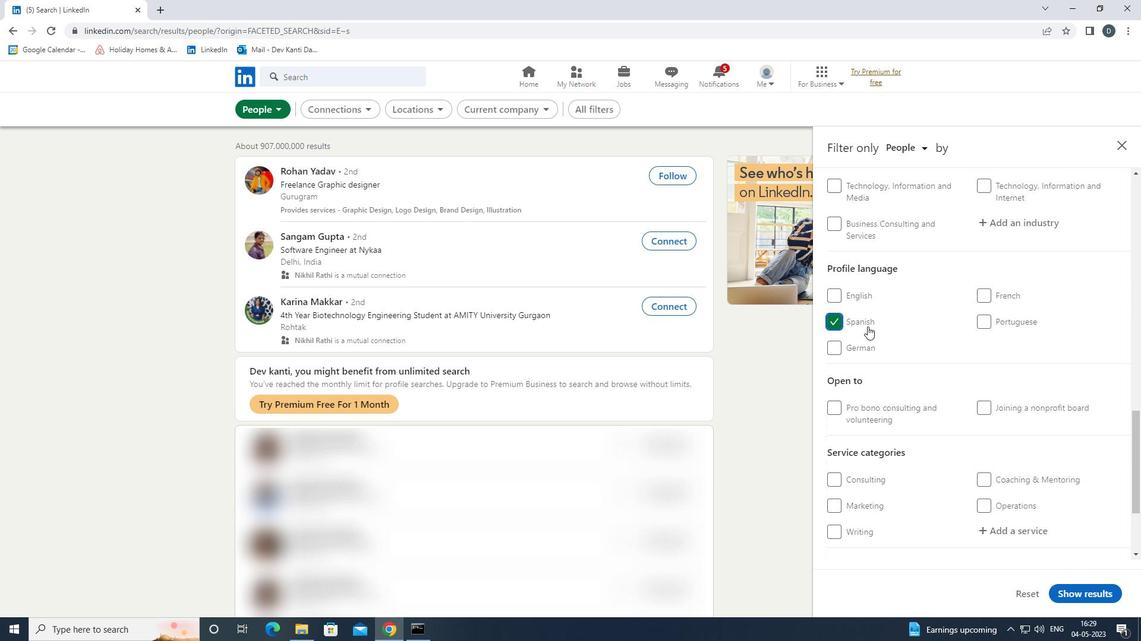 
Action: Mouse scrolled (867, 326) with delta (0, 0)
Screenshot: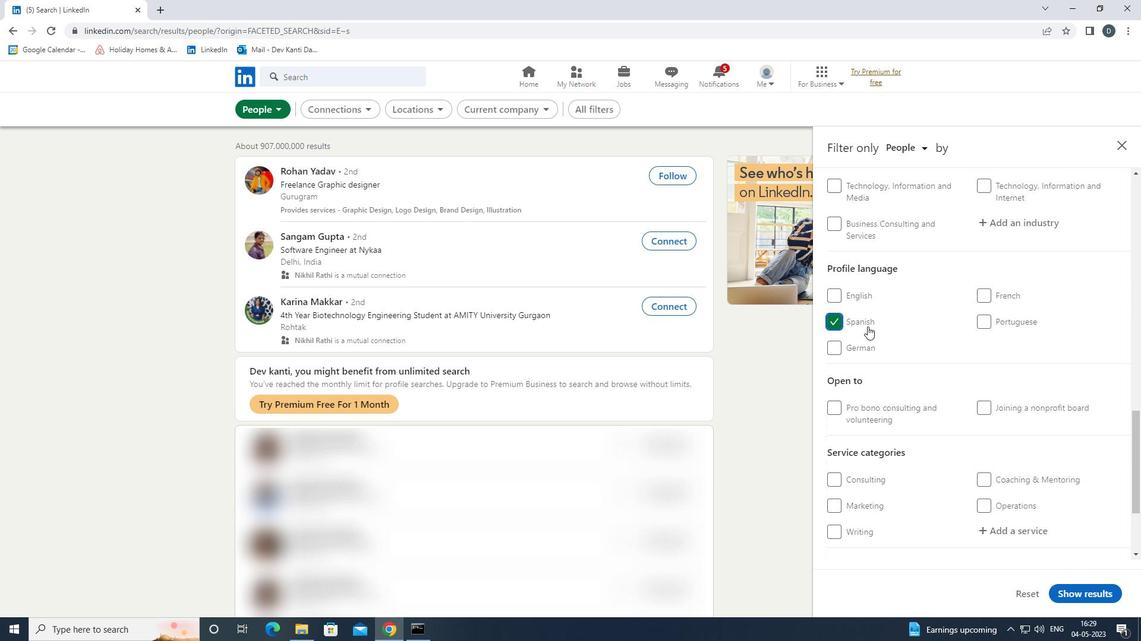 
Action: Mouse scrolled (867, 326) with delta (0, 0)
Screenshot: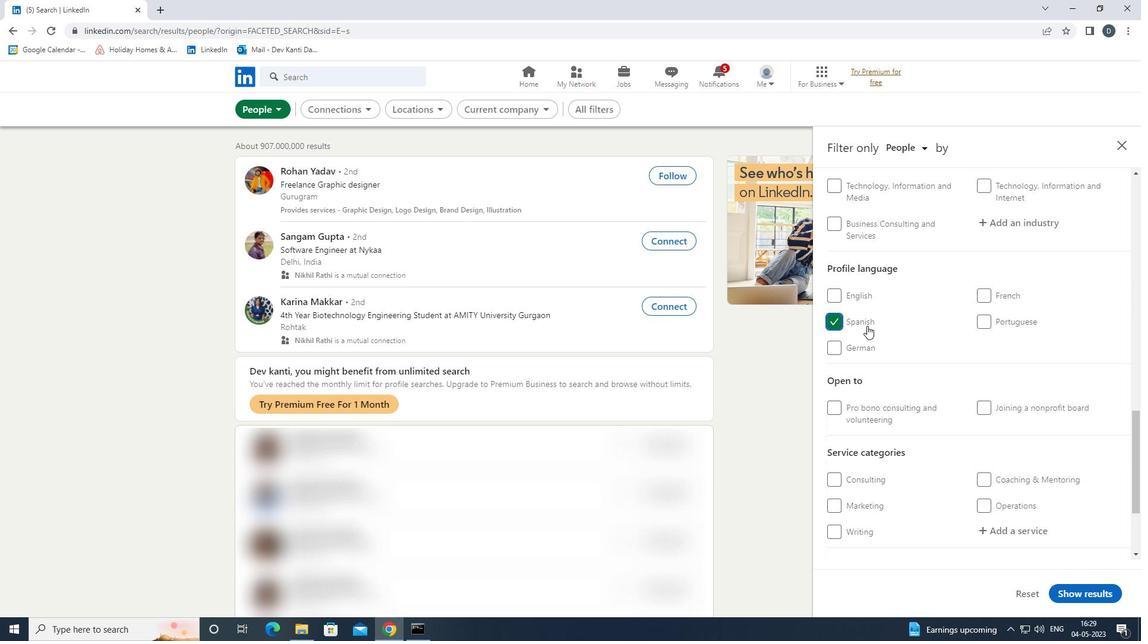 
Action: Mouse scrolled (867, 326) with delta (0, 0)
Screenshot: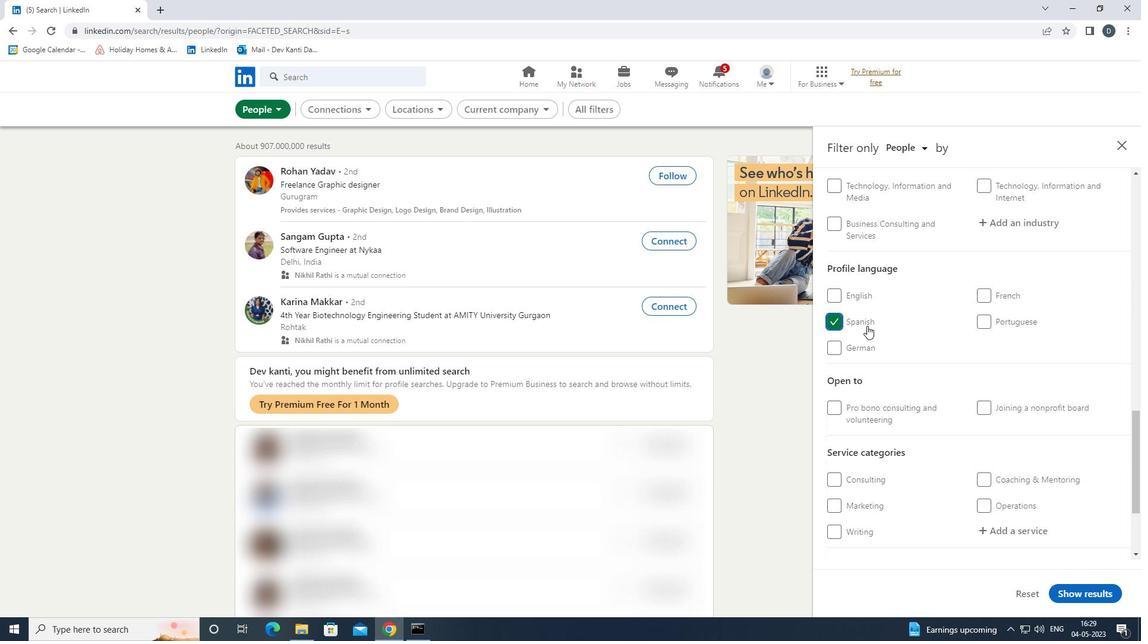 
Action: Mouse moved to (920, 319)
Screenshot: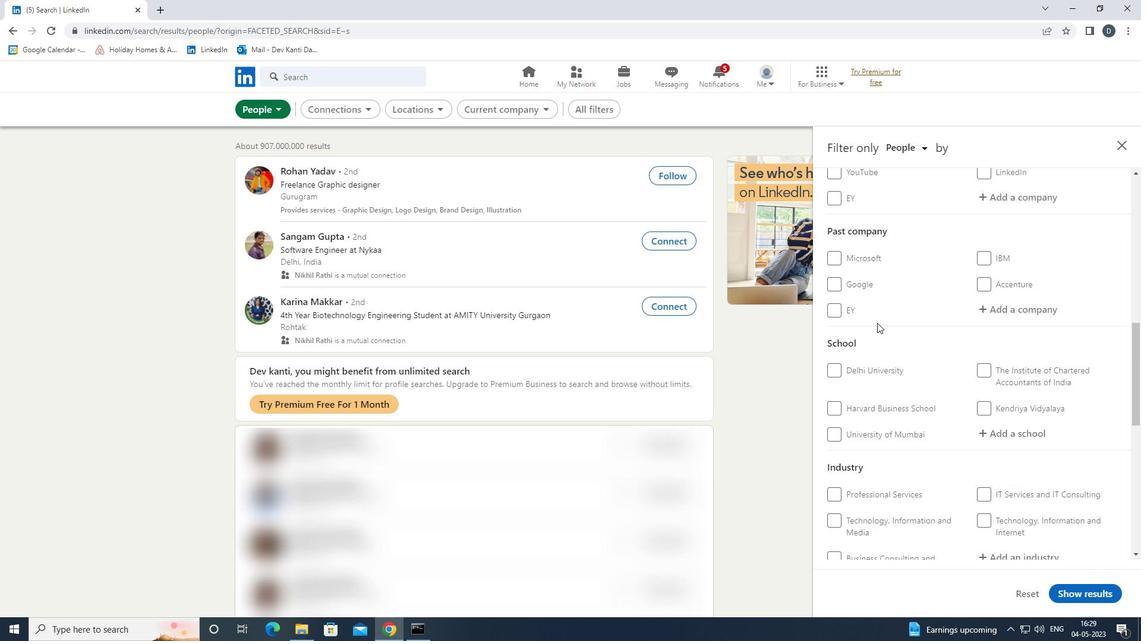 
Action: Mouse scrolled (920, 320) with delta (0, 0)
Screenshot: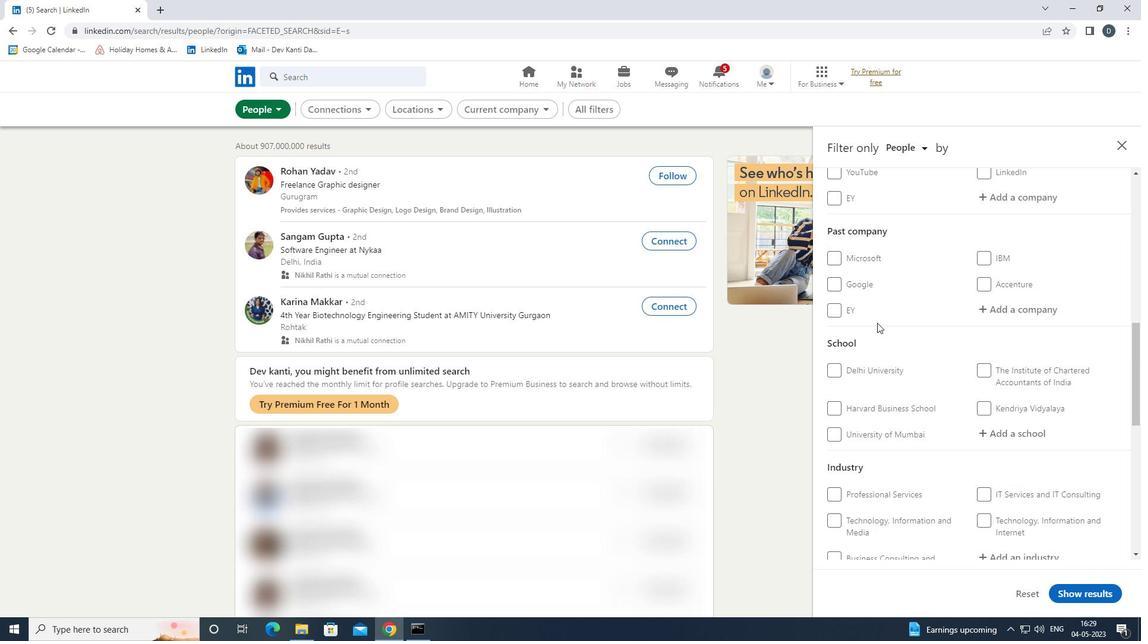 
Action: Mouse moved to (1026, 283)
Screenshot: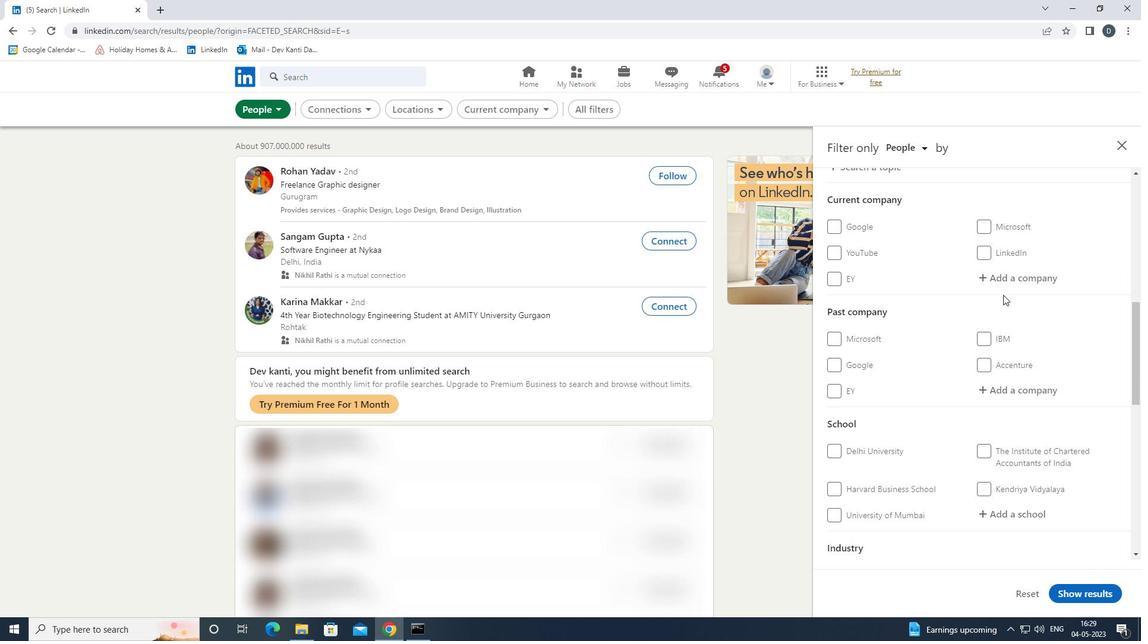 
Action: Mouse pressed left at (1026, 283)
Screenshot: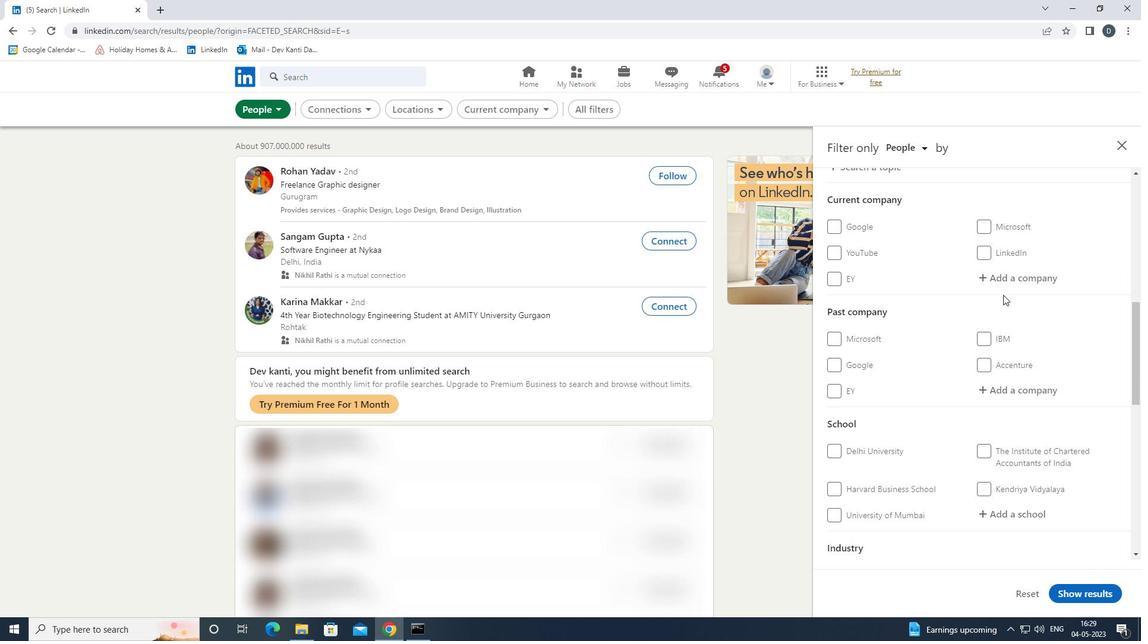 
Action: Mouse moved to (1018, 276)
Screenshot: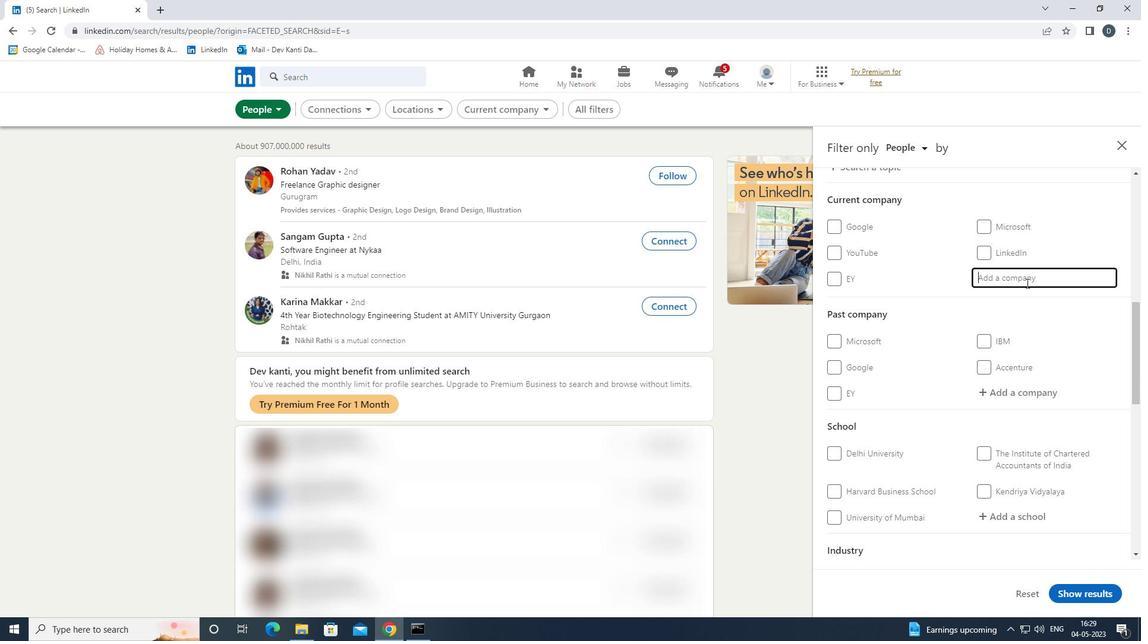 
Action: Key pressed <Key.shift><Key.shift><Key.shift><Key.shift><Key.shift><Key.shift>MULTIPLIER<Key.down><Key.enter>
Screenshot: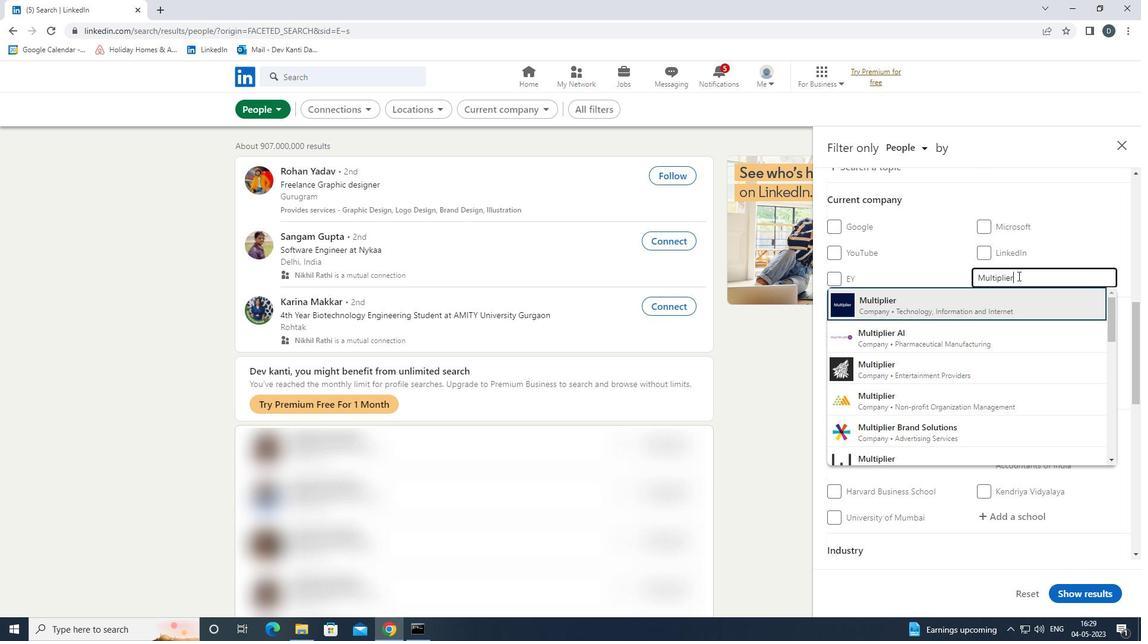 
Action: Mouse scrolled (1018, 275) with delta (0, 0)
Screenshot: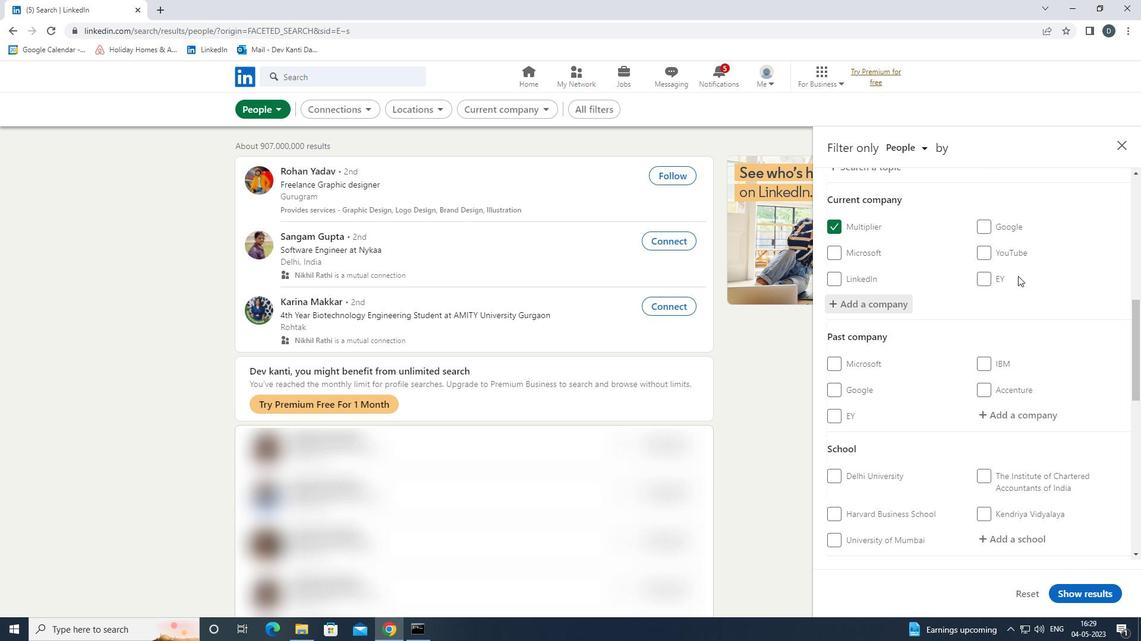 
Action: Mouse moved to (1018, 289)
Screenshot: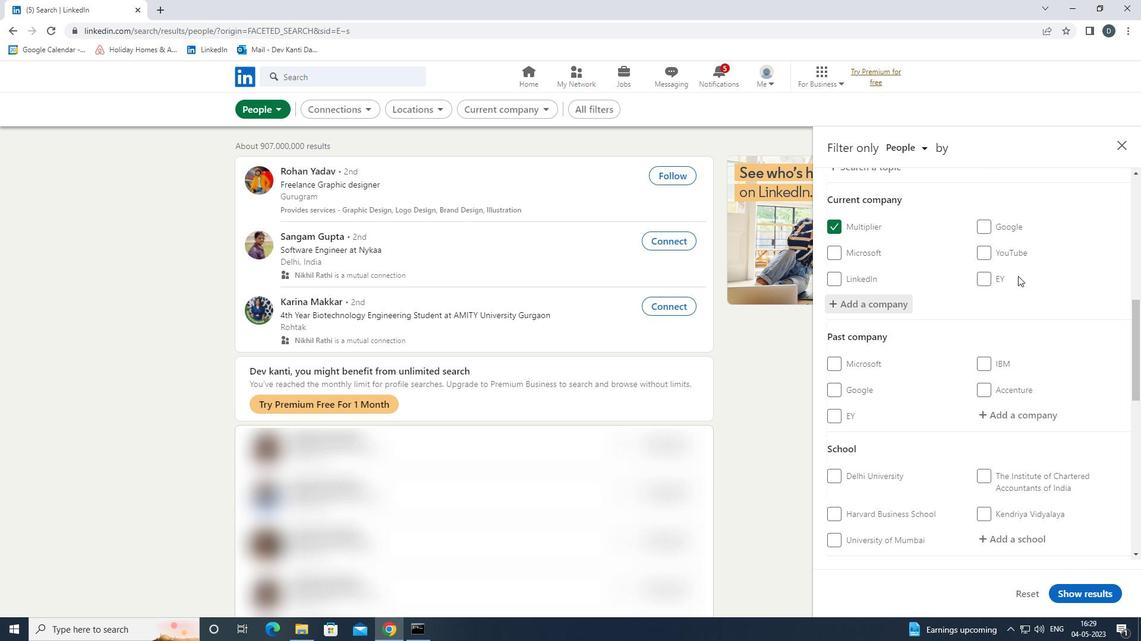
Action: Mouse scrolled (1018, 288) with delta (0, 0)
Screenshot: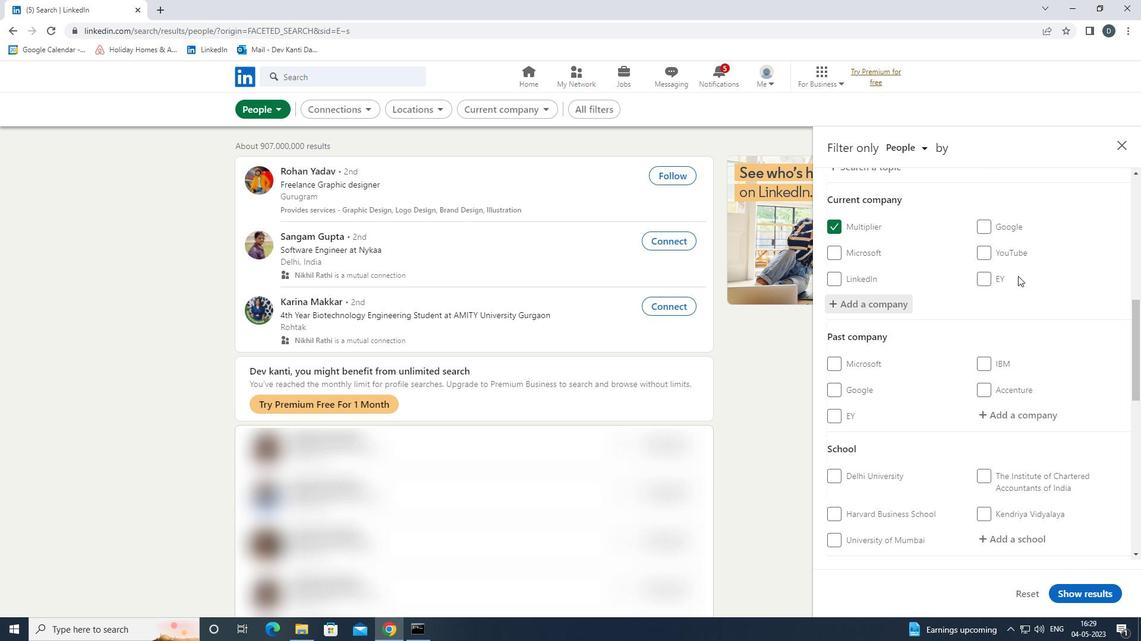 
Action: Mouse moved to (1033, 325)
Screenshot: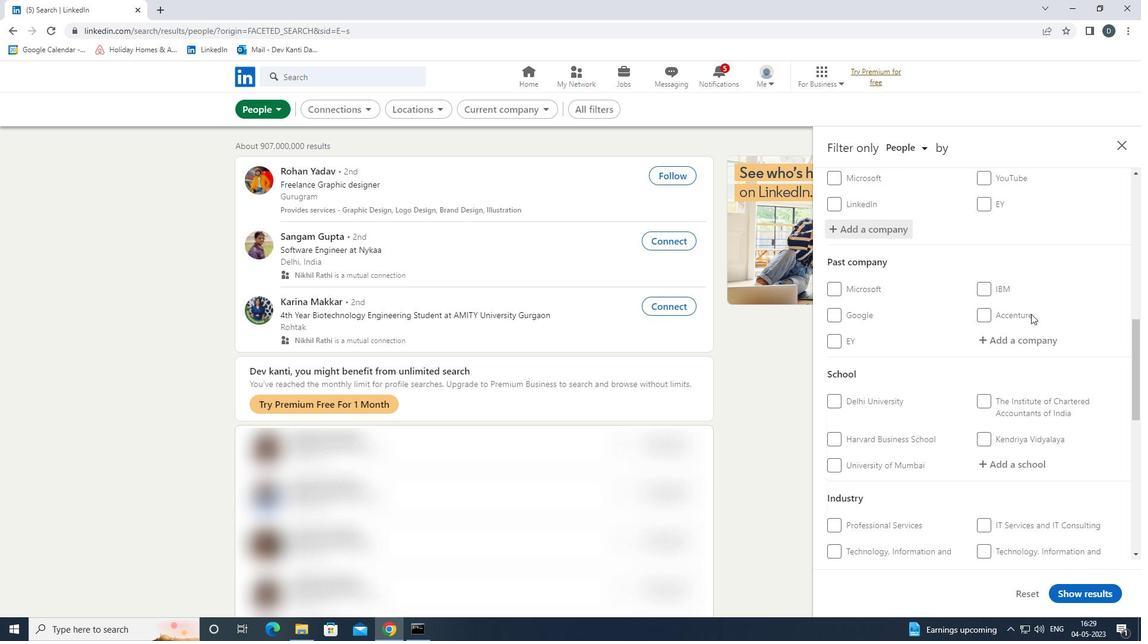 
Action: Mouse scrolled (1033, 325) with delta (0, 0)
Screenshot: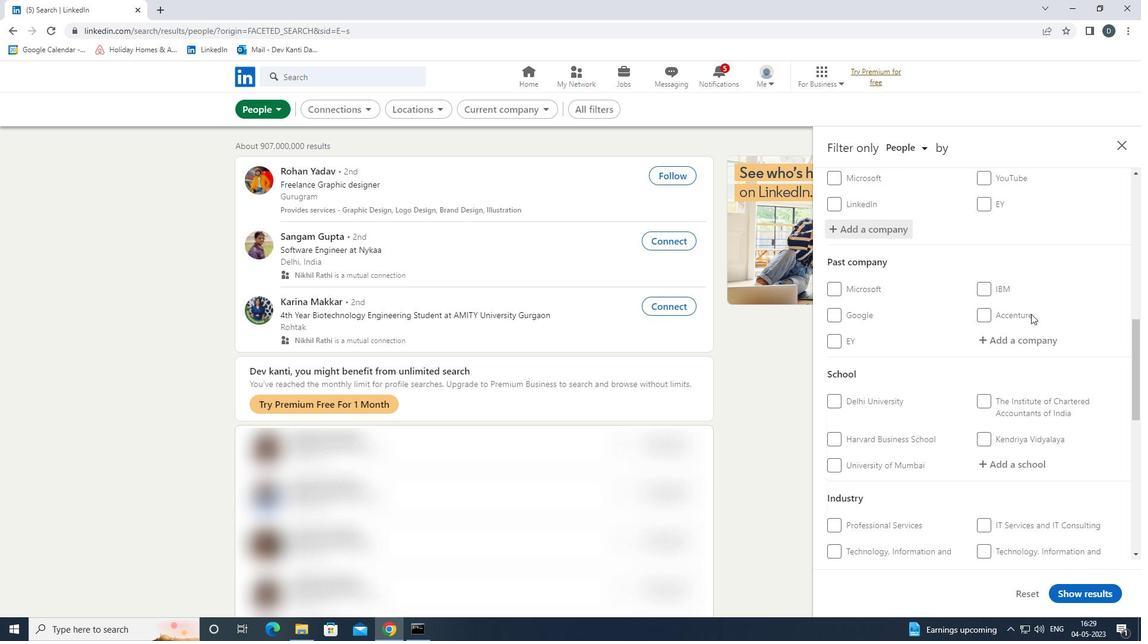 
Action: Mouse moved to (1025, 369)
Screenshot: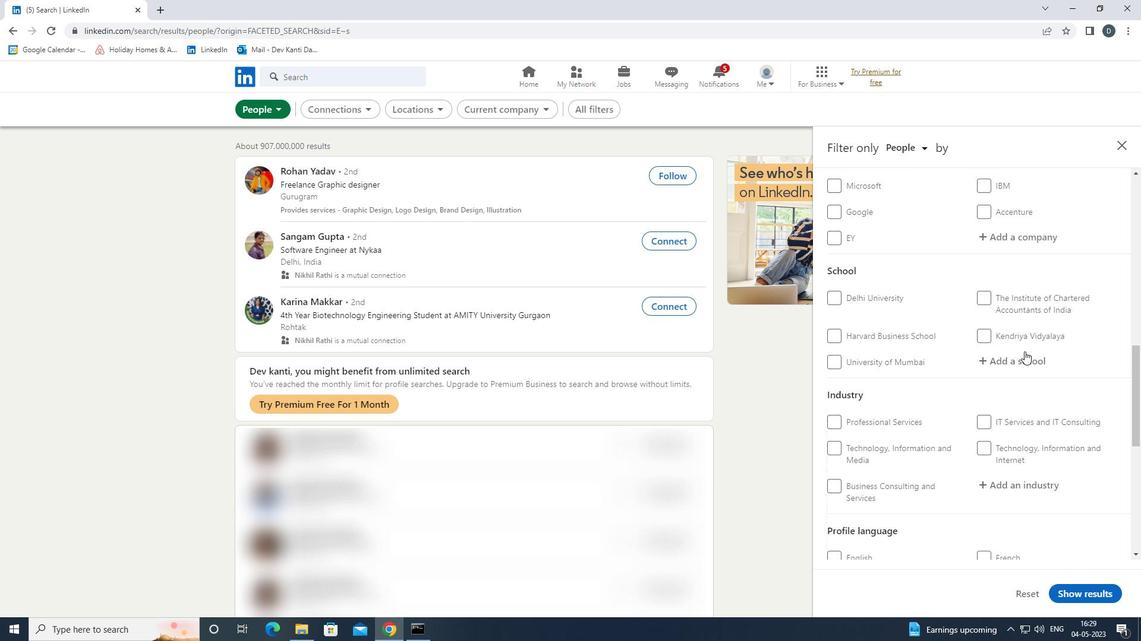 
Action: Mouse pressed left at (1025, 369)
Screenshot: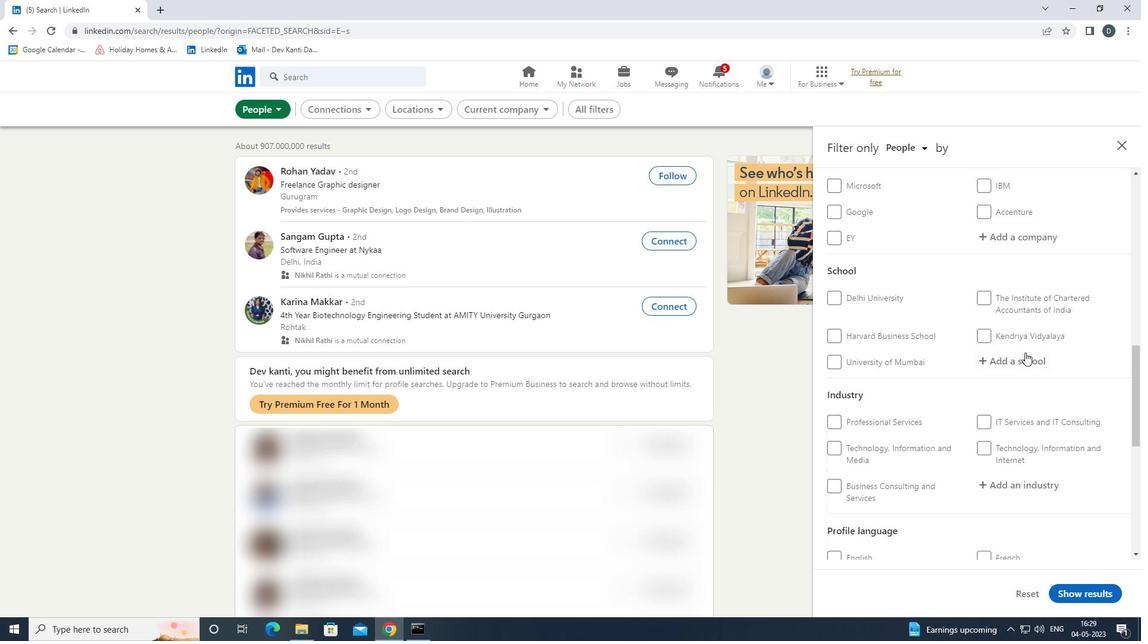 
Action: Mouse moved to (1025, 360)
Screenshot: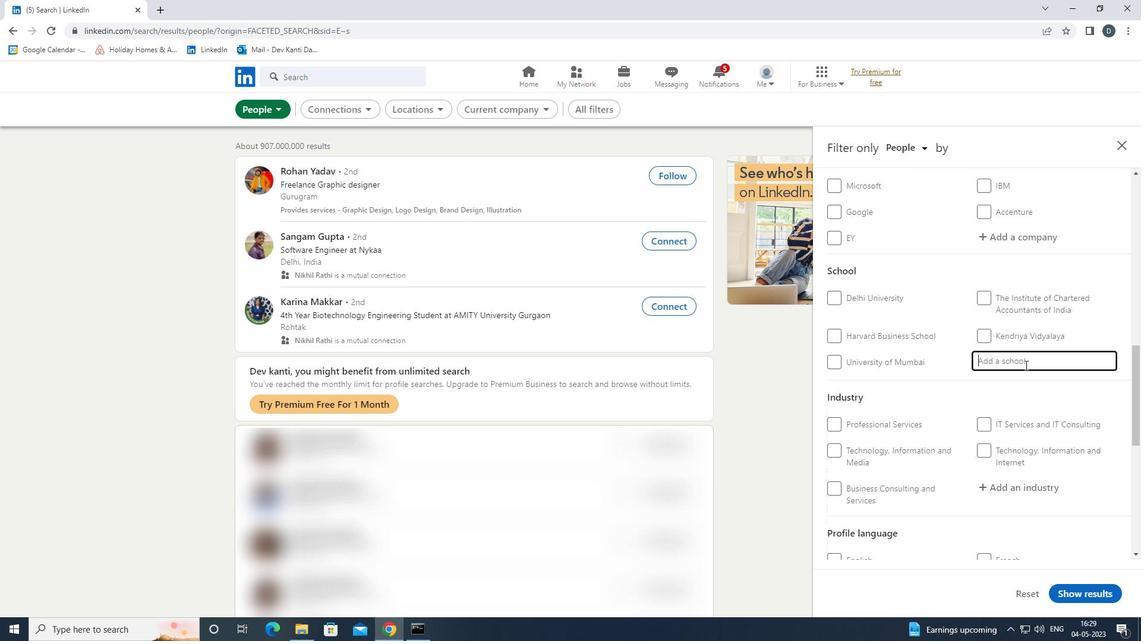 
Action: Key pressed <Key.shift>INDIAN<Key.space><Key.shift>SCHOOL<Key.space><Key.down><Key.enter>
Screenshot: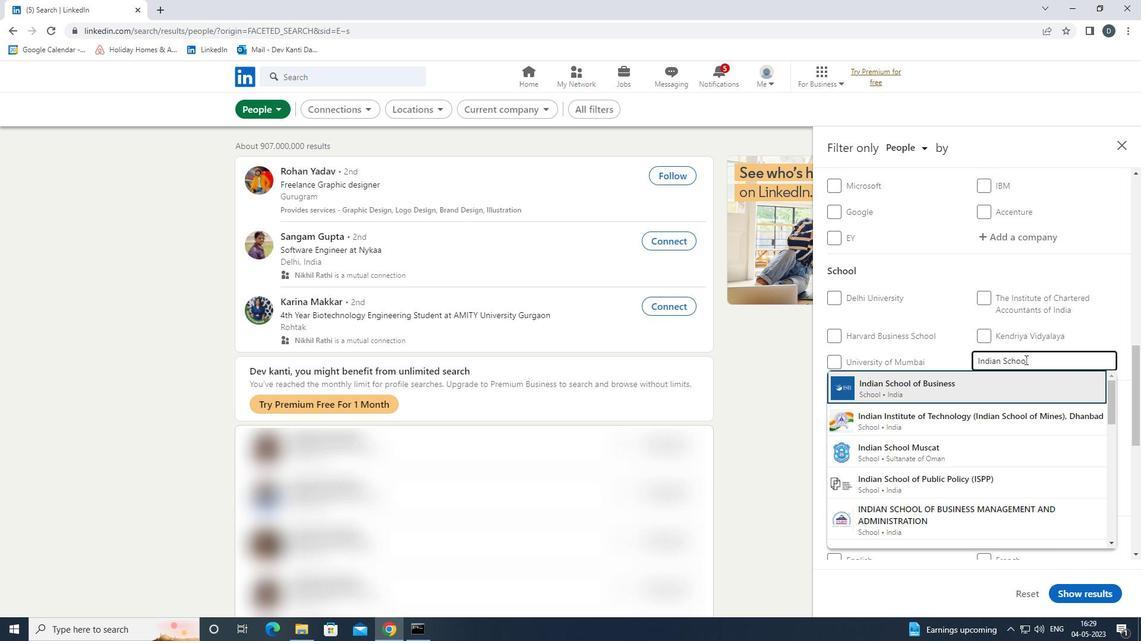 
Action: Mouse moved to (1022, 363)
Screenshot: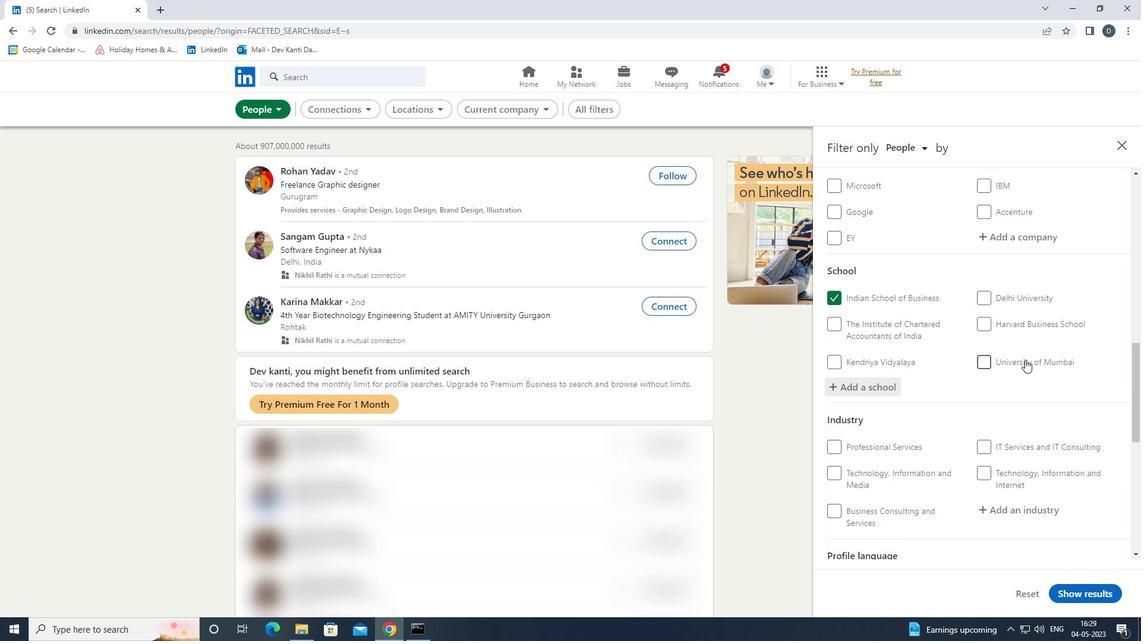 
Action: Mouse scrolled (1022, 363) with delta (0, 0)
Screenshot: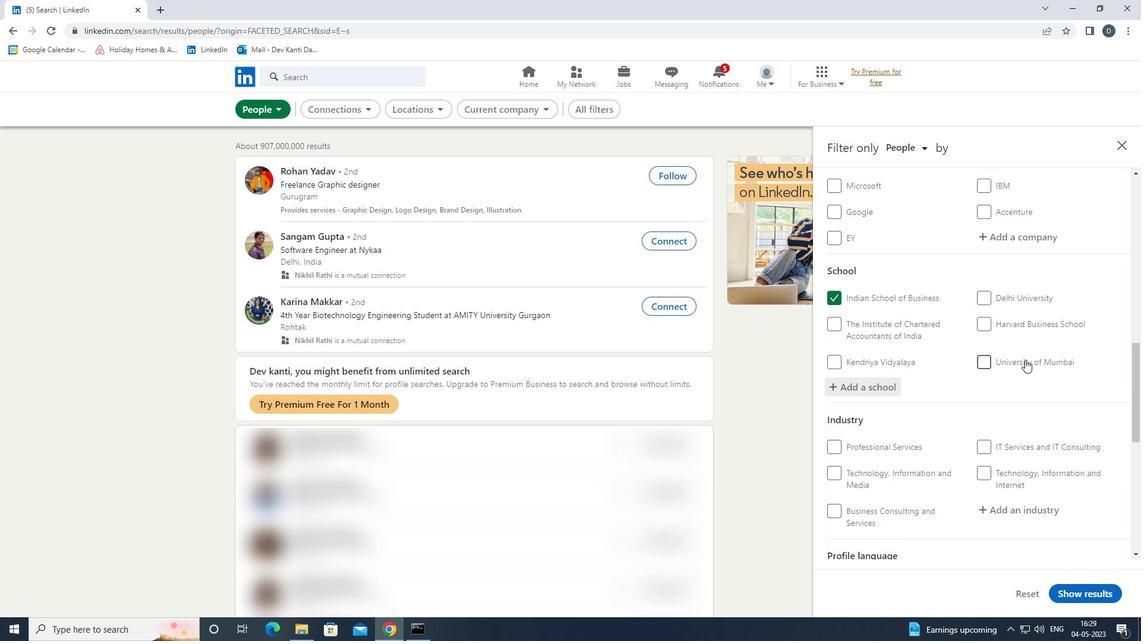 
Action: Mouse moved to (1022, 364)
Screenshot: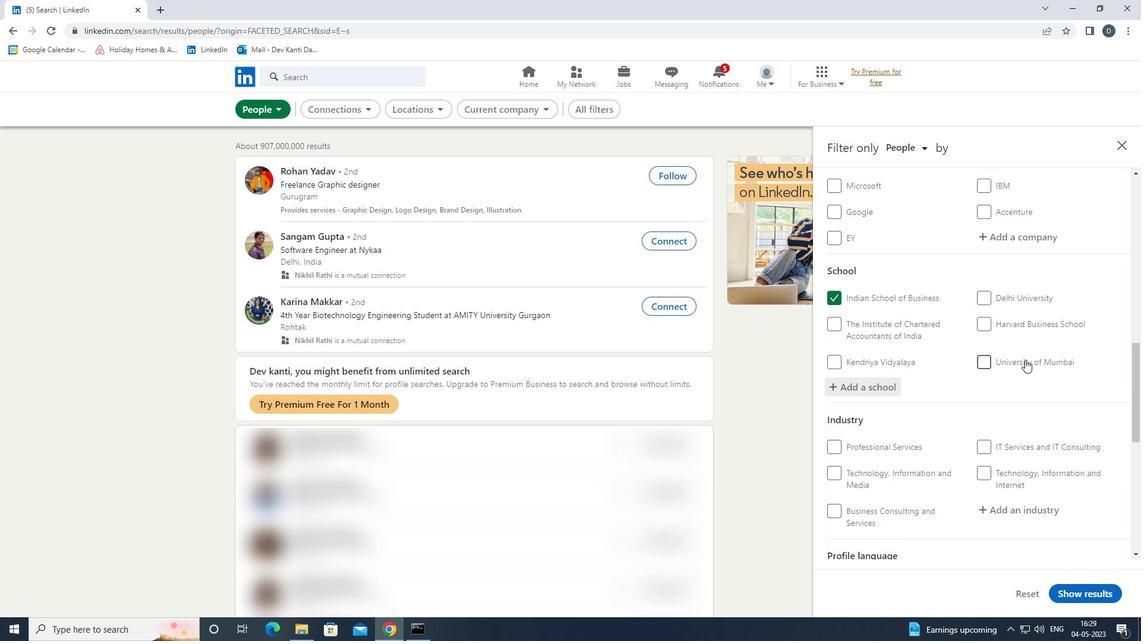 
Action: Mouse scrolled (1022, 364) with delta (0, 0)
Screenshot: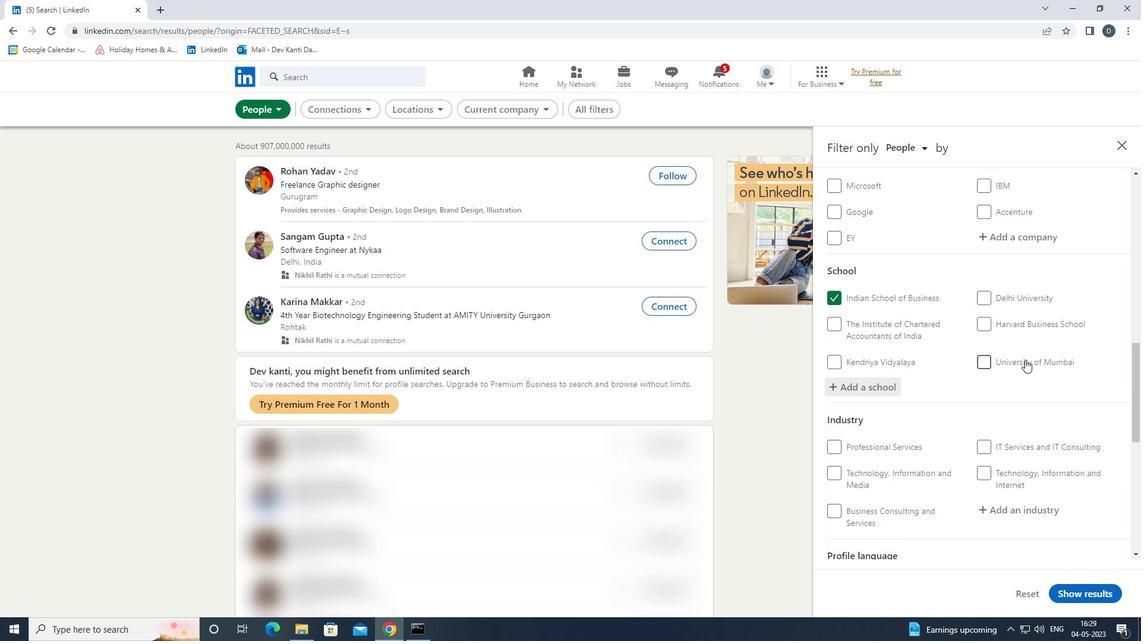 
Action: Mouse scrolled (1022, 364) with delta (0, 0)
Screenshot: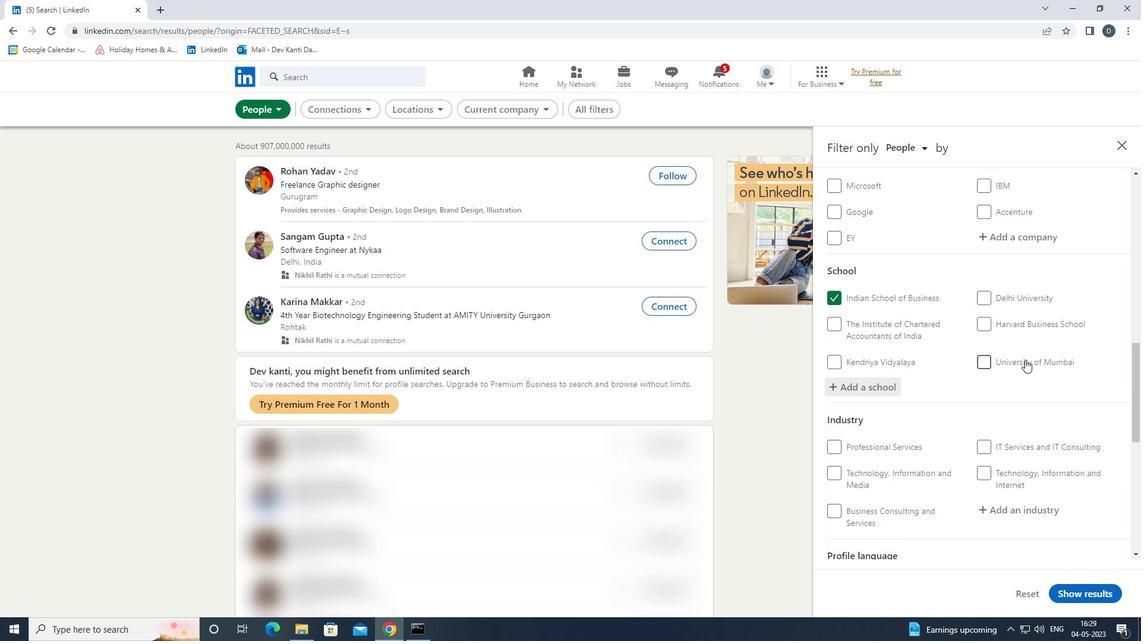 
Action: Mouse moved to (1048, 328)
Screenshot: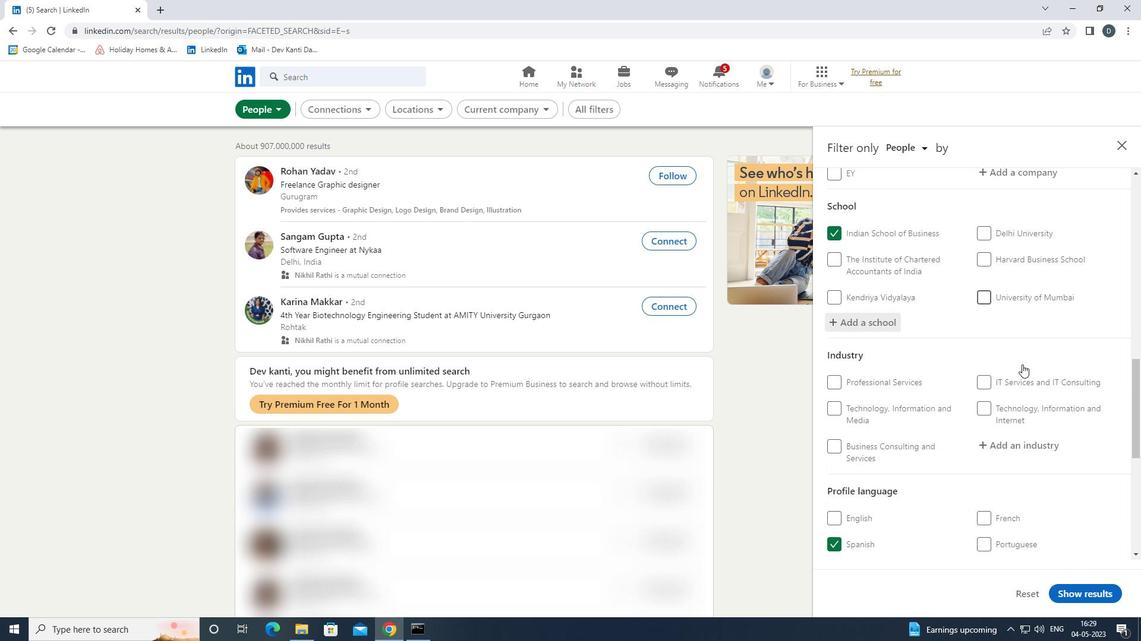 
Action: Mouse pressed left at (1048, 328)
Screenshot: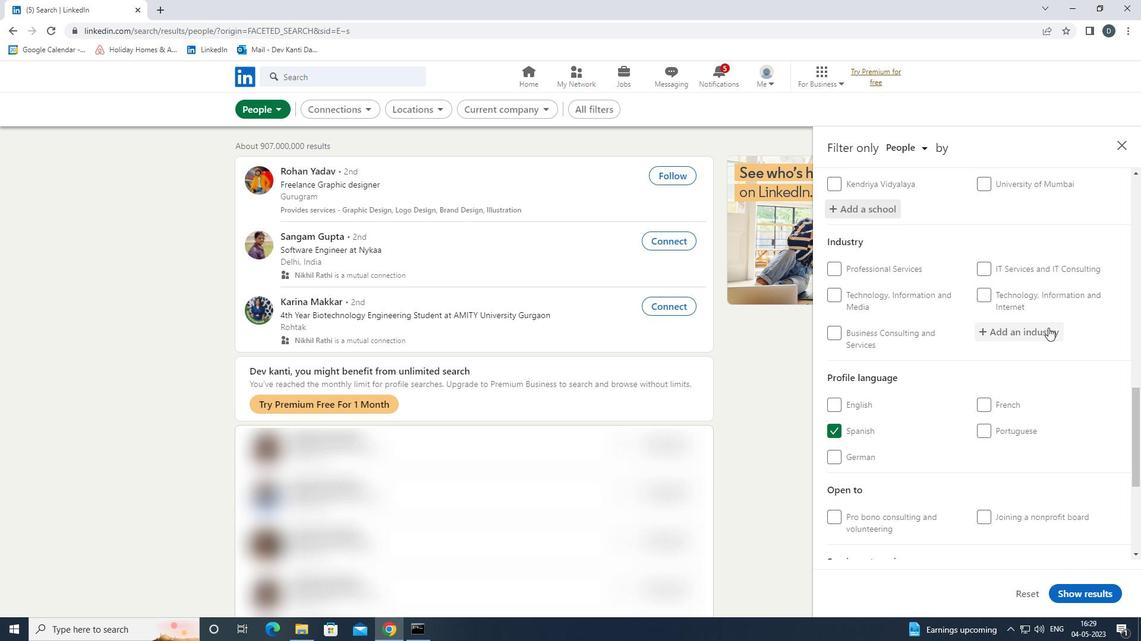 
Action: Key pressed <Key.shift><Key.shift><Key.shift><Key.shift><Key.shift><Key.shift><Key.shift><Key.shift><Key.shift><Key.shift><Key.shift>FRI<Key.backspace>EIGHT<Key.down><Key.enter>
Screenshot: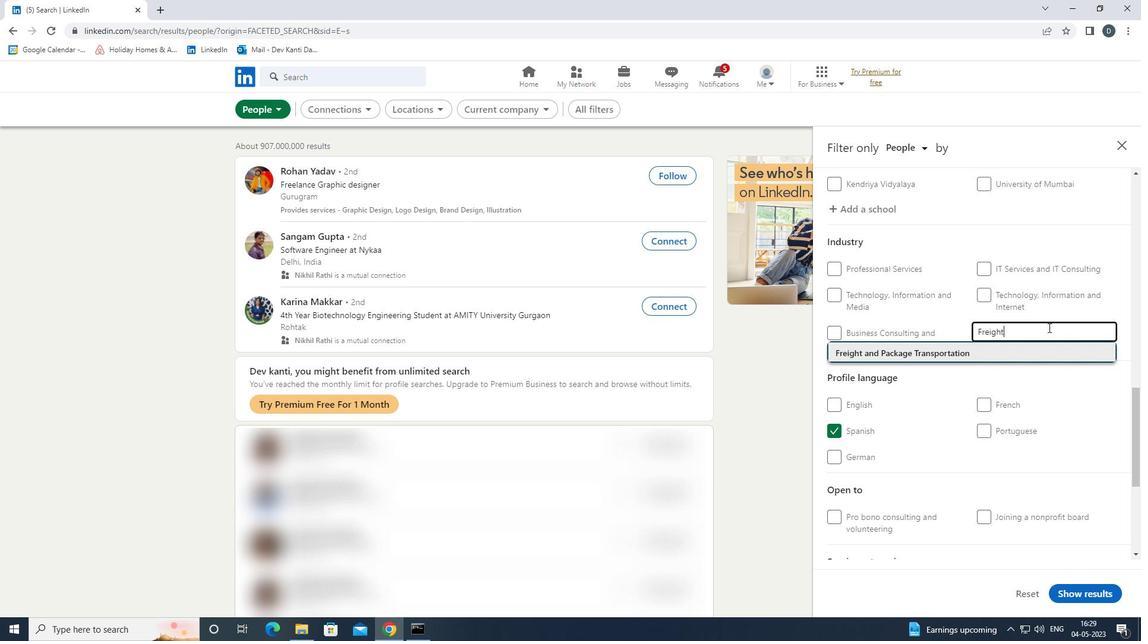 
Action: Mouse scrolled (1048, 327) with delta (0, 0)
Screenshot: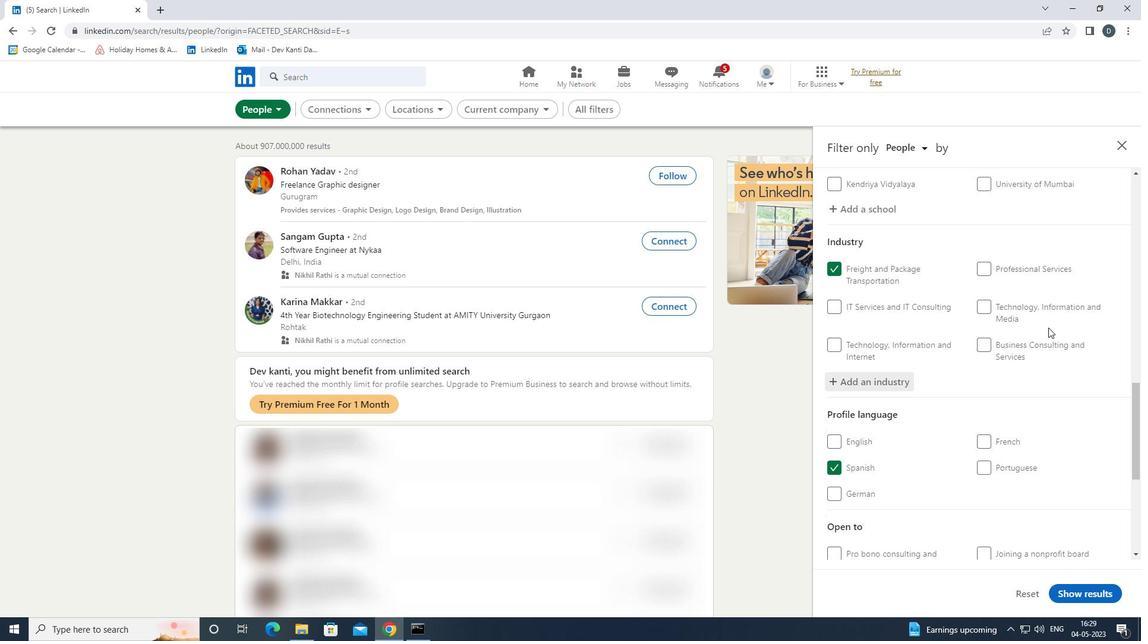 
Action: Mouse scrolled (1048, 327) with delta (0, 0)
Screenshot: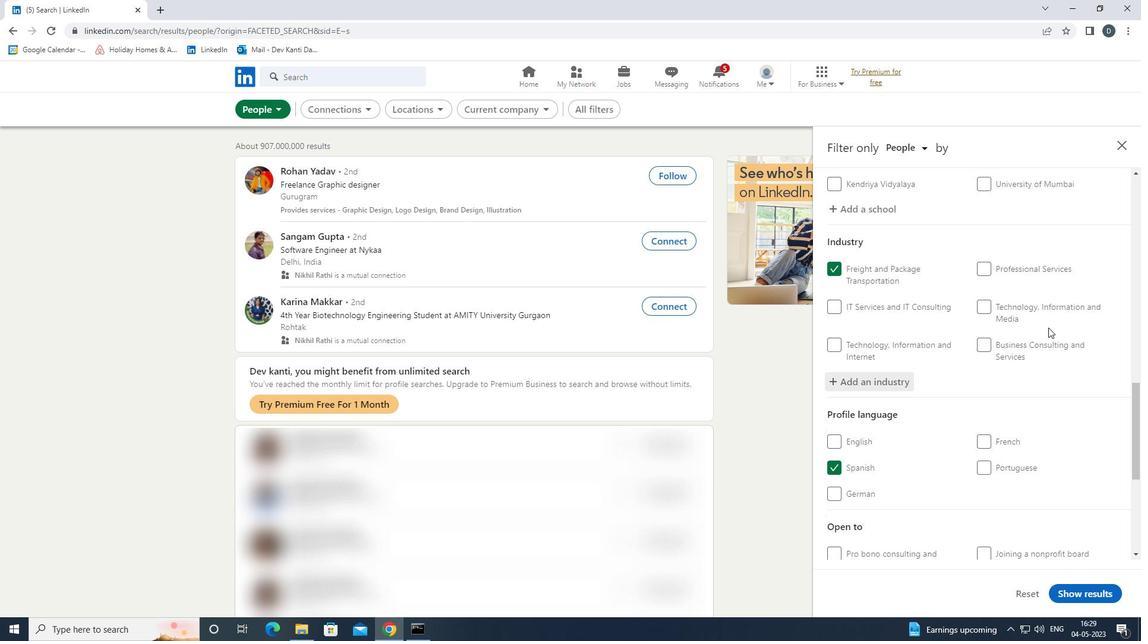 
Action: Mouse scrolled (1048, 327) with delta (0, 0)
Screenshot: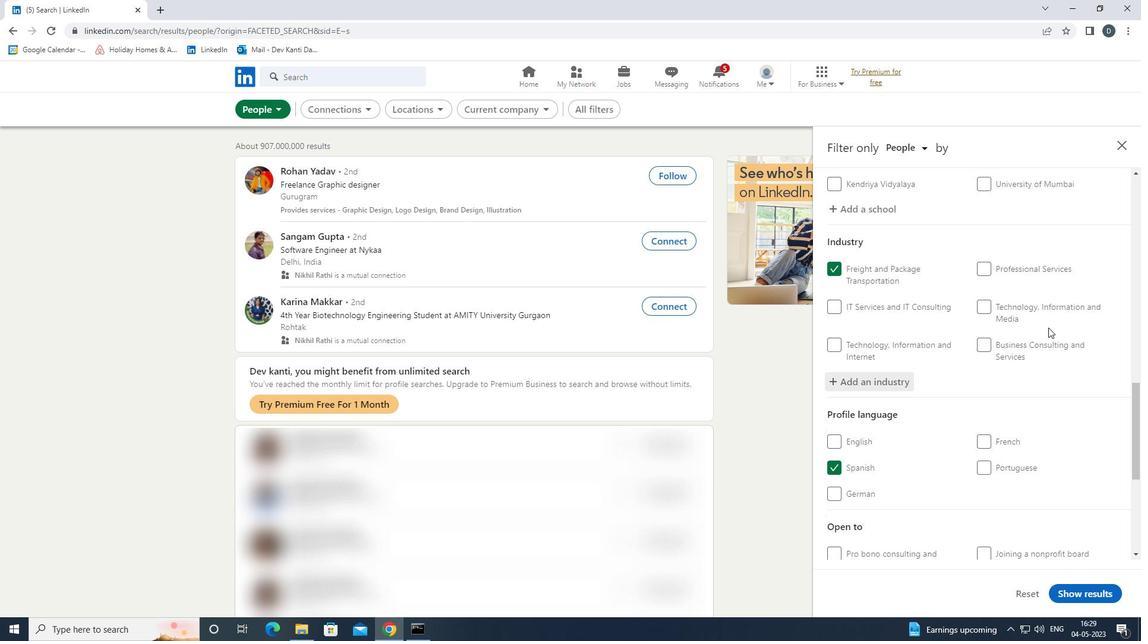 
Action: Mouse moved to (1047, 328)
Screenshot: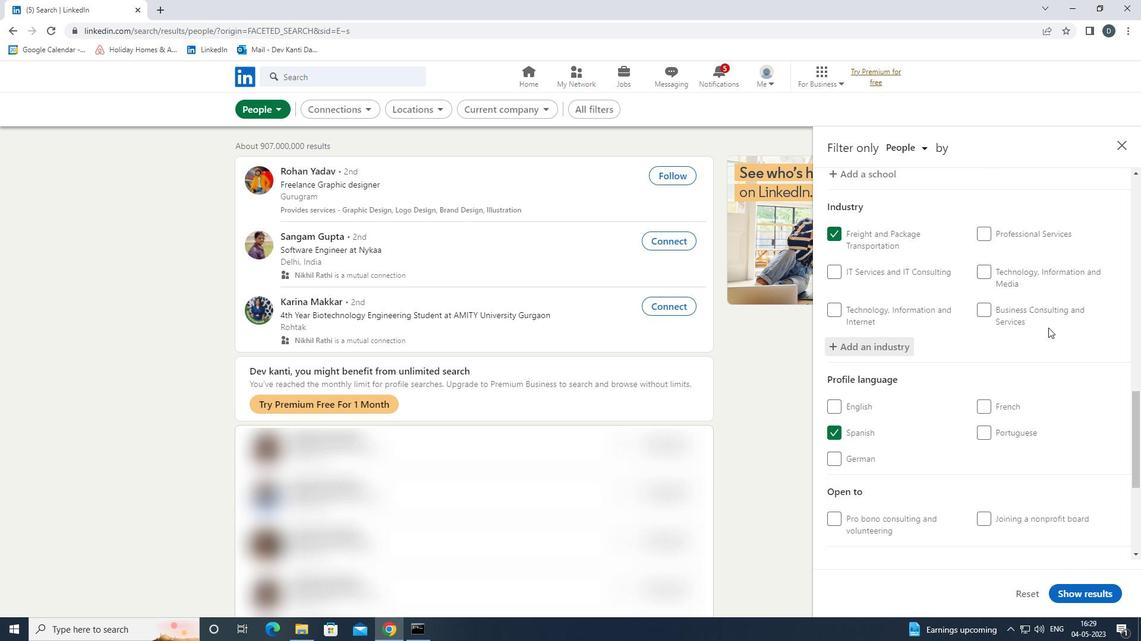 
Action: Mouse scrolled (1047, 327) with delta (0, 0)
Screenshot: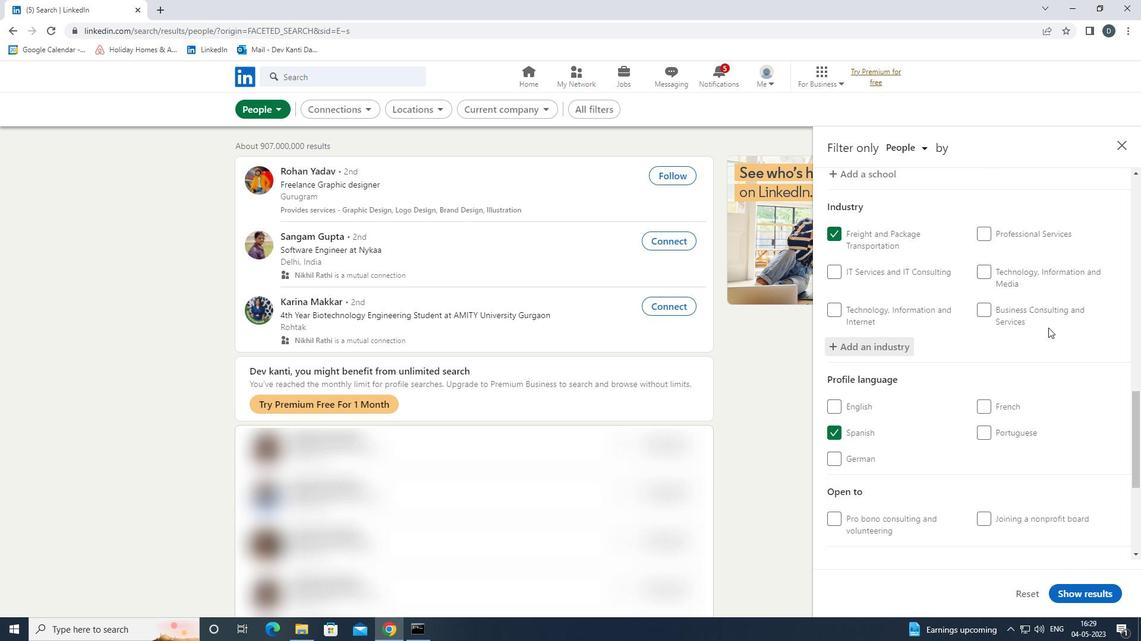 
Action: Mouse moved to (1046, 329)
Screenshot: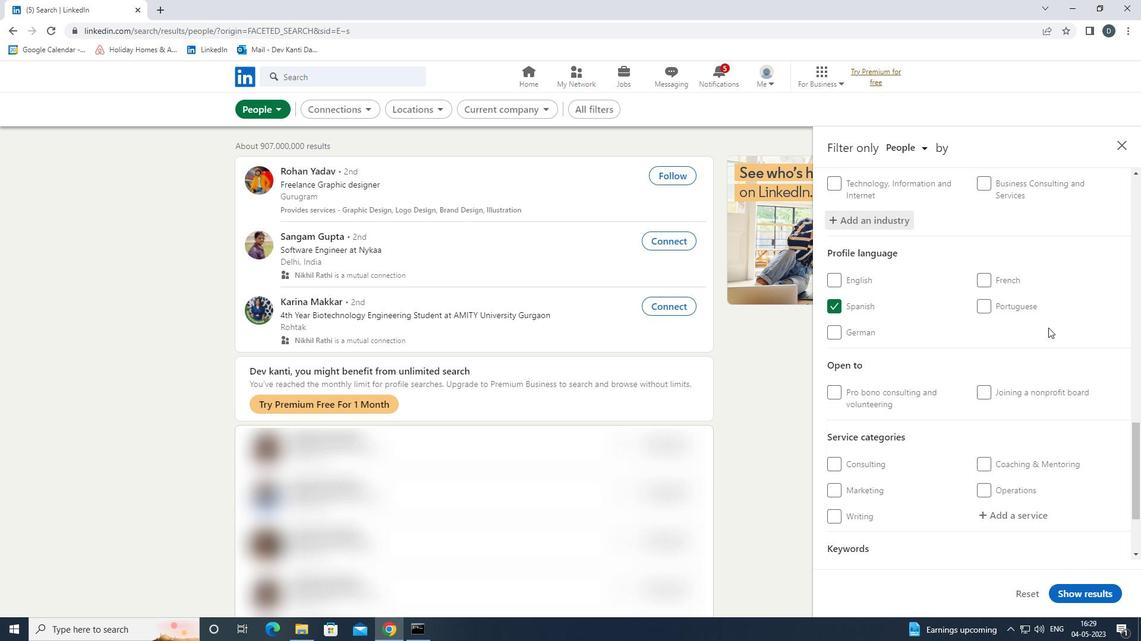 
Action: Mouse scrolled (1046, 329) with delta (0, 0)
Screenshot: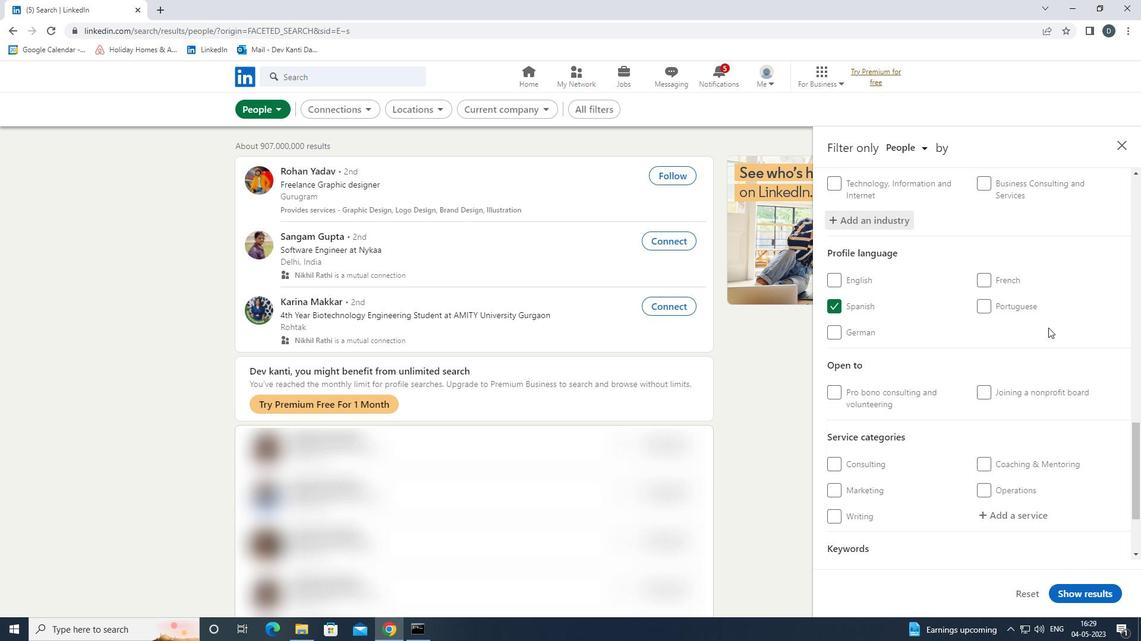 
Action: Mouse moved to (1015, 391)
Screenshot: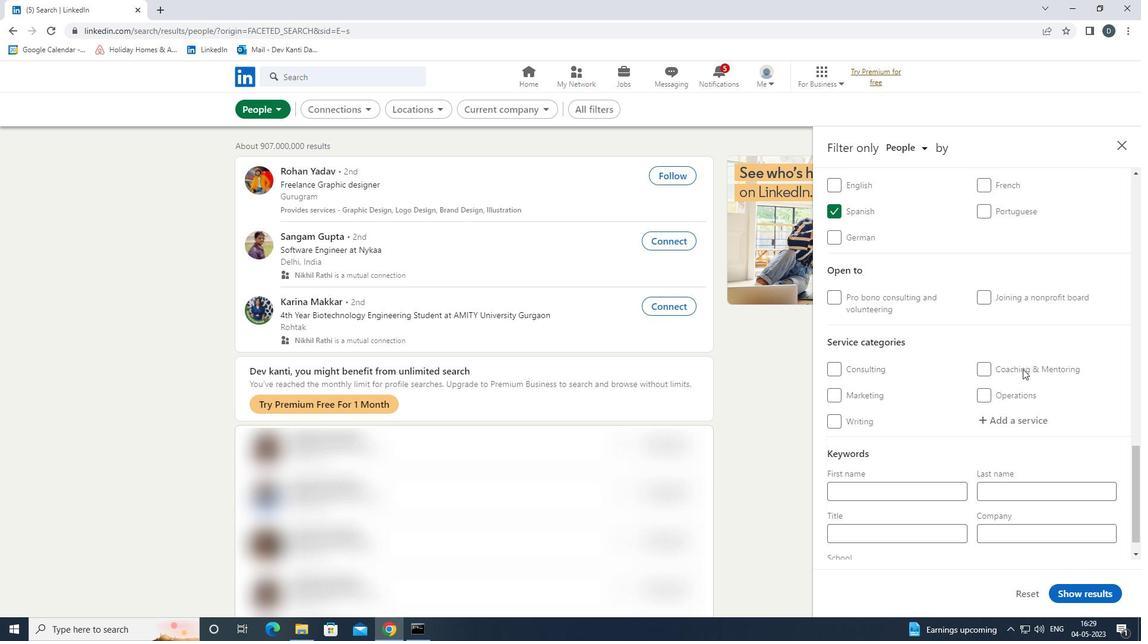 
Action: Mouse pressed left at (1015, 391)
Screenshot: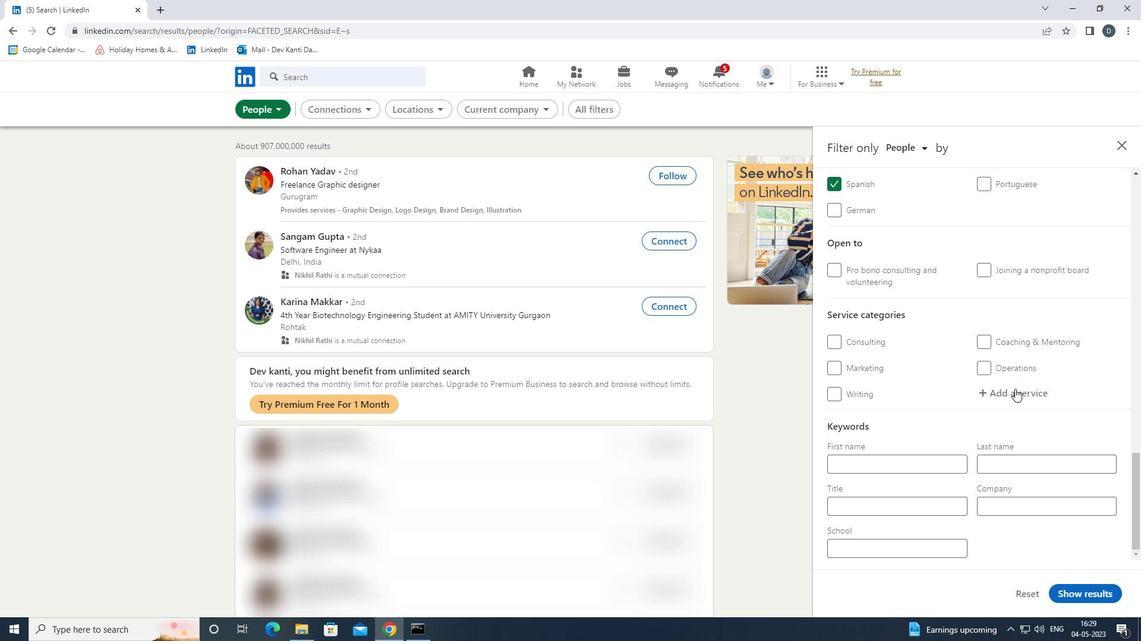 
Action: Mouse moved to (1014, 392)
Screenshot: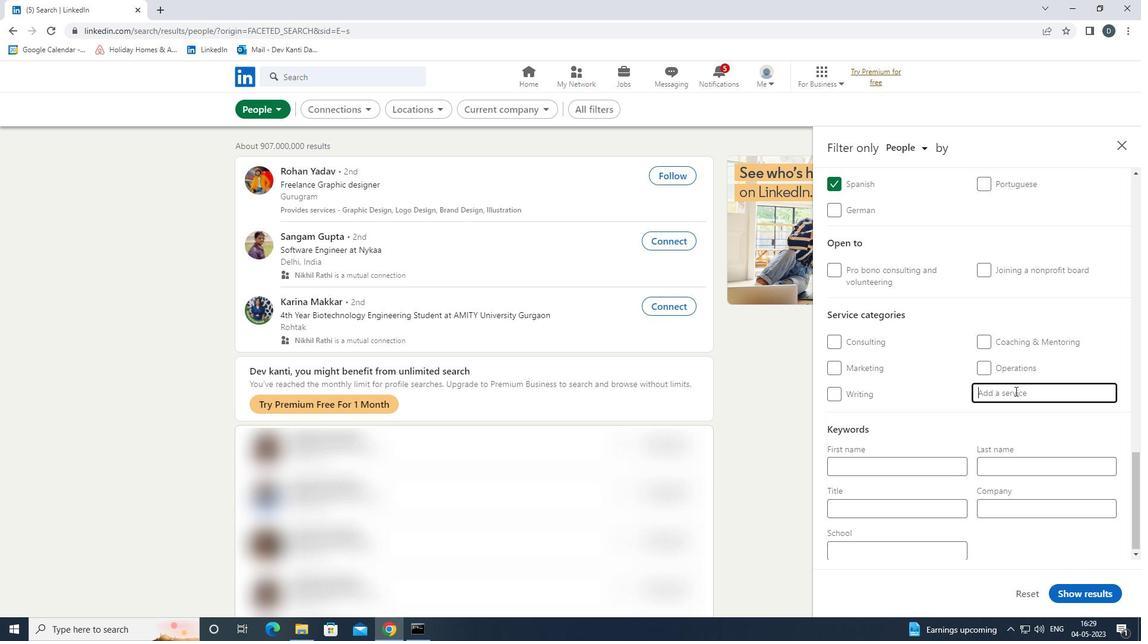 
Action: Key pressed <Key.shift><Key.shift><Key.shift><Key.shift><Key.shift><Key.shift>MARKET<Key.down><Key.enter>
Screenshot: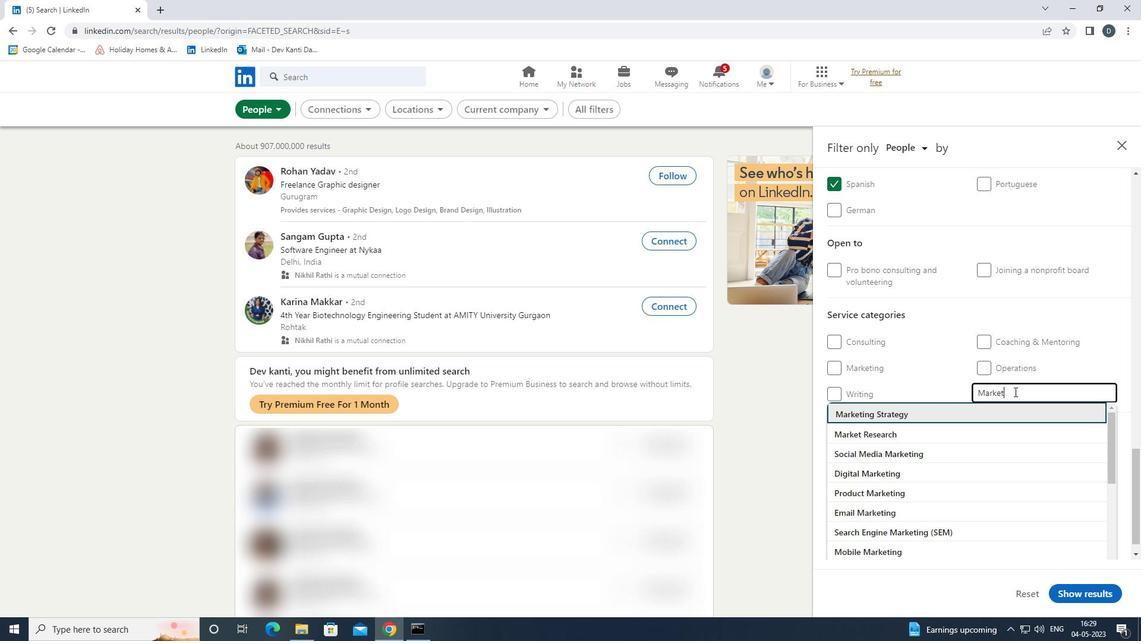 
Action: Mouse scrolled (1014, 391) with delta (0, 0)
Screenshot: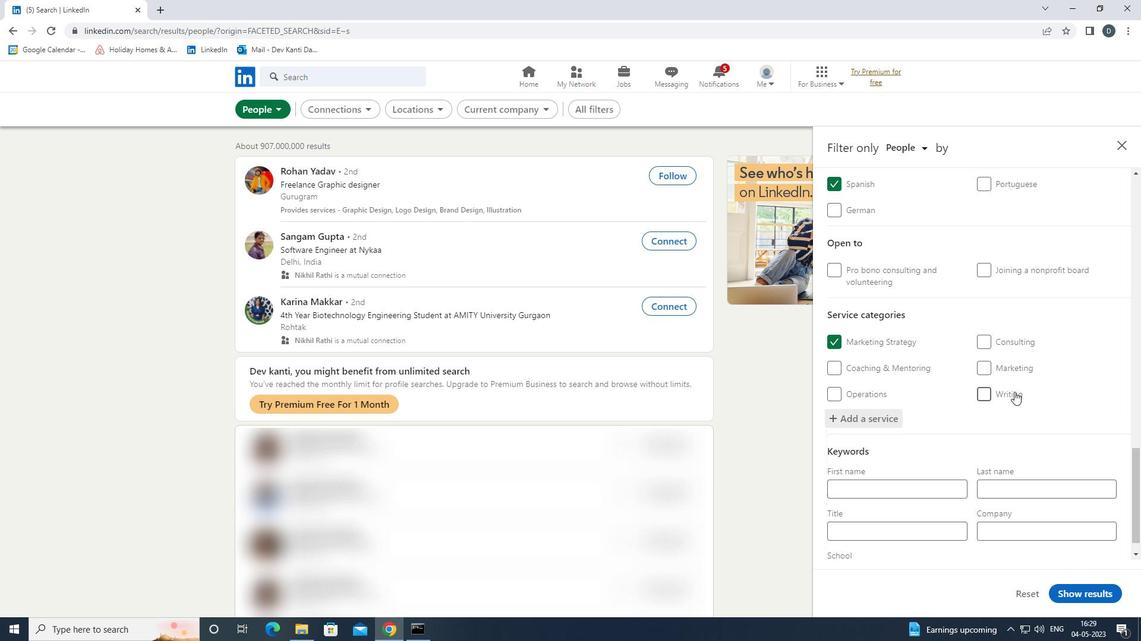 
Action: Mouse scrolled (1014, 391) with delta (0, 0)
Screenshot: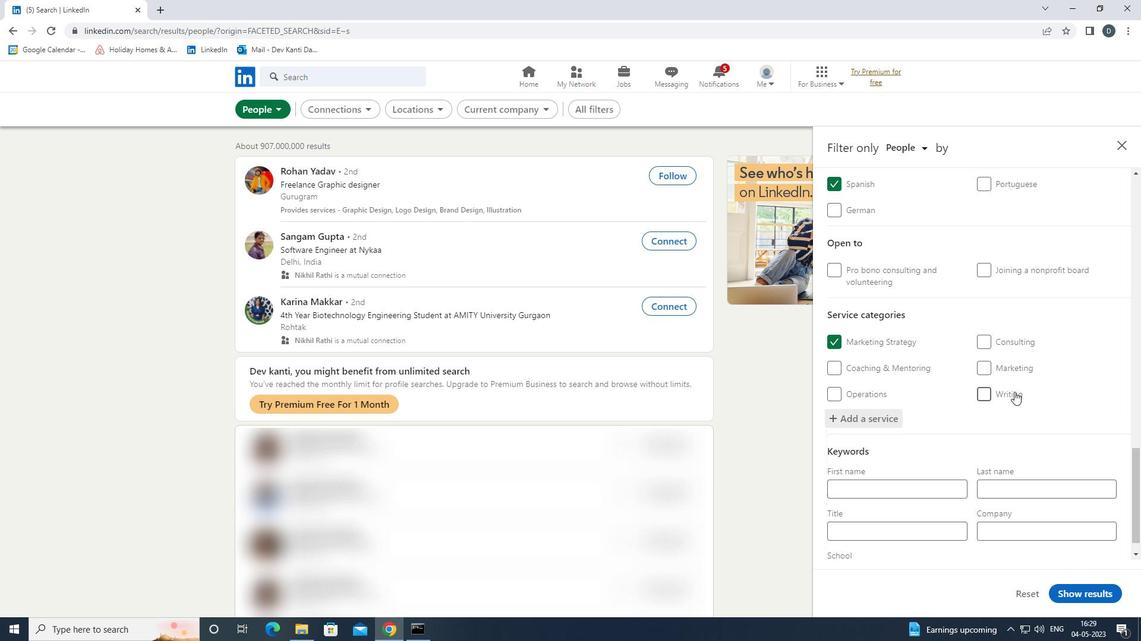 
Action: Mouse moved to (1011, 394)
Screenshot: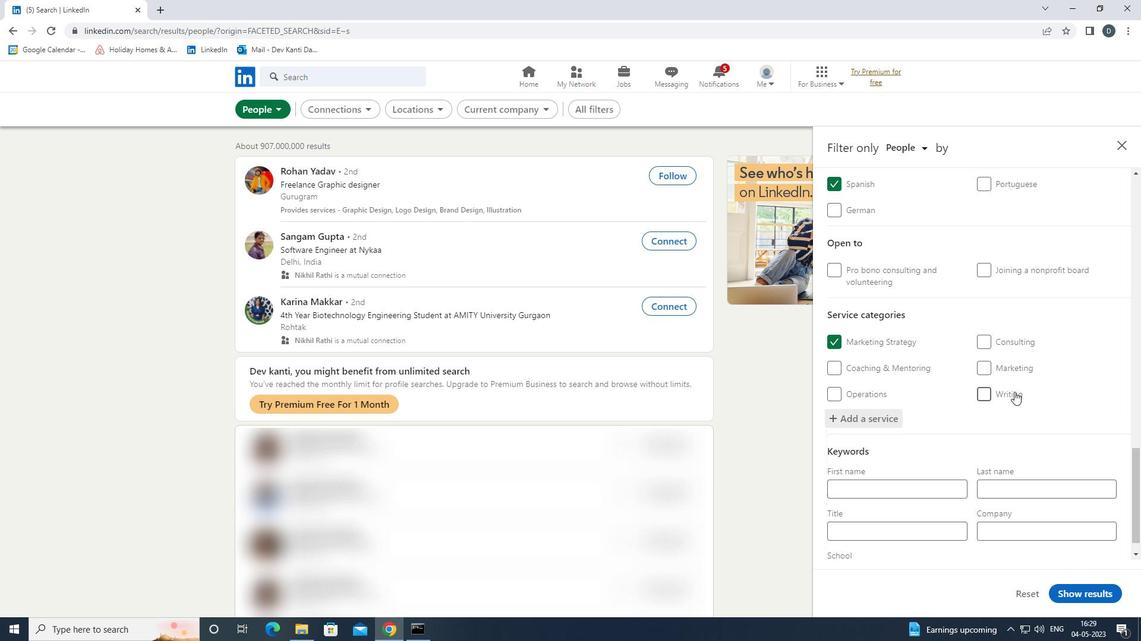 
Action: Mouse scrolled (1011, 393) with delta (0, 0)
Screenshot: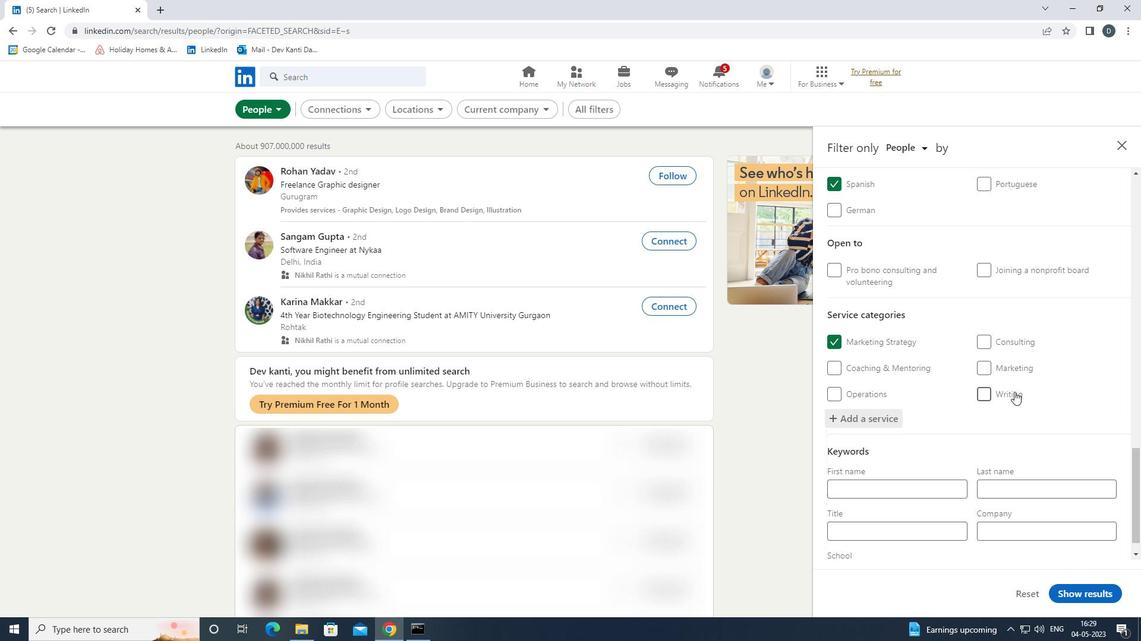 
Action: Mouse moved to (1000, 398)
Screenshot: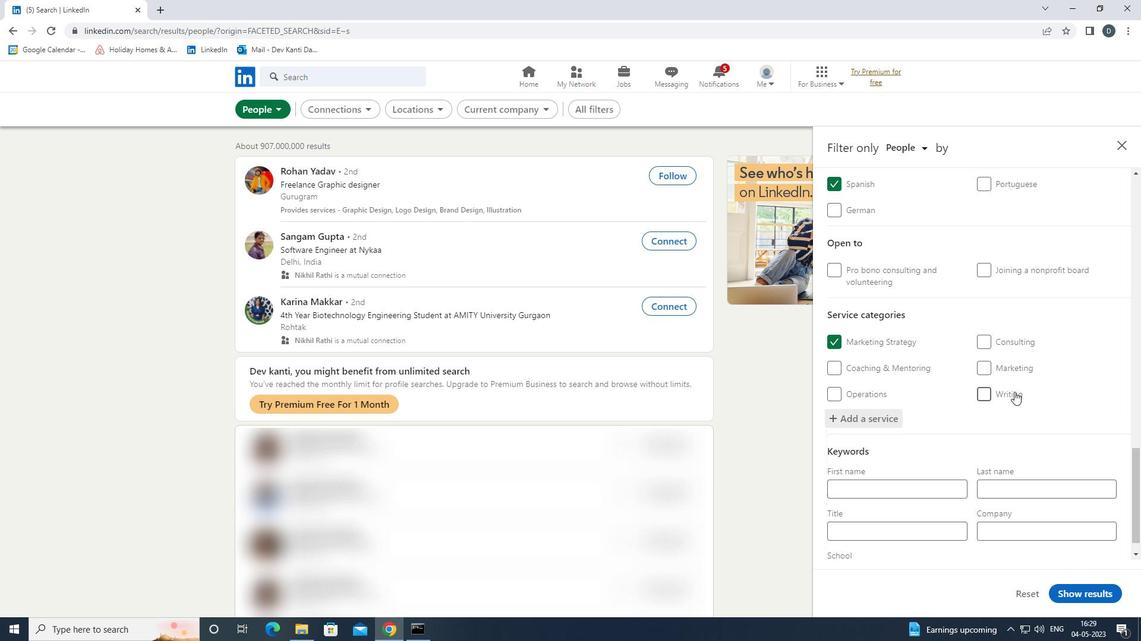 
Action: Mouse scrolled (1000, 398) with delta (0, 0)
Screenshot: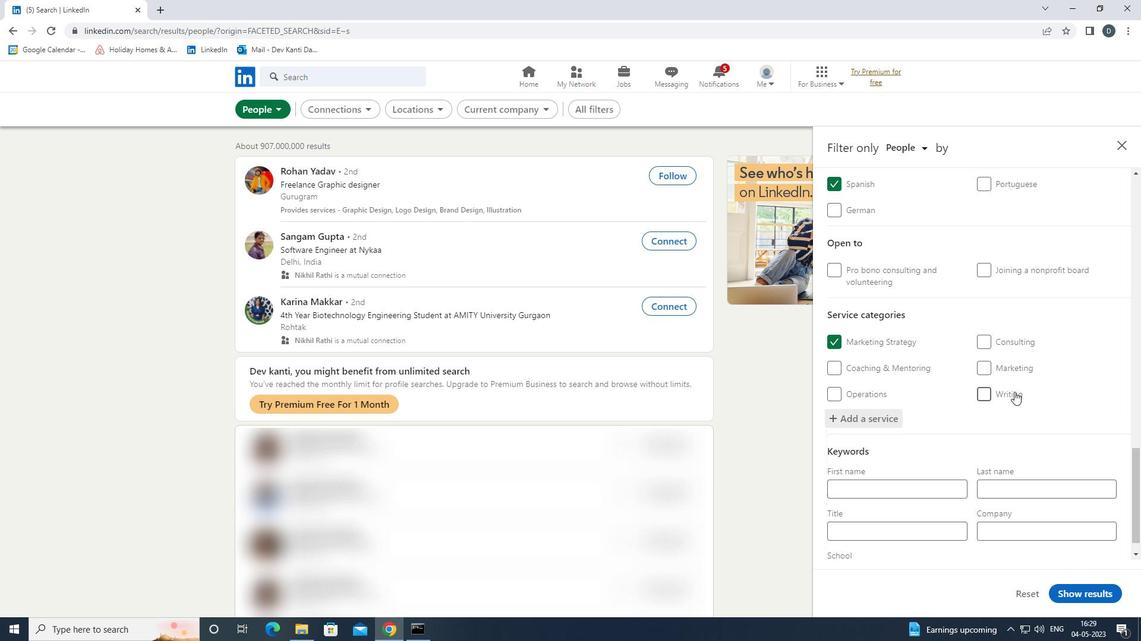 
Action: Mouse moved to (927, 502)
Screenshot: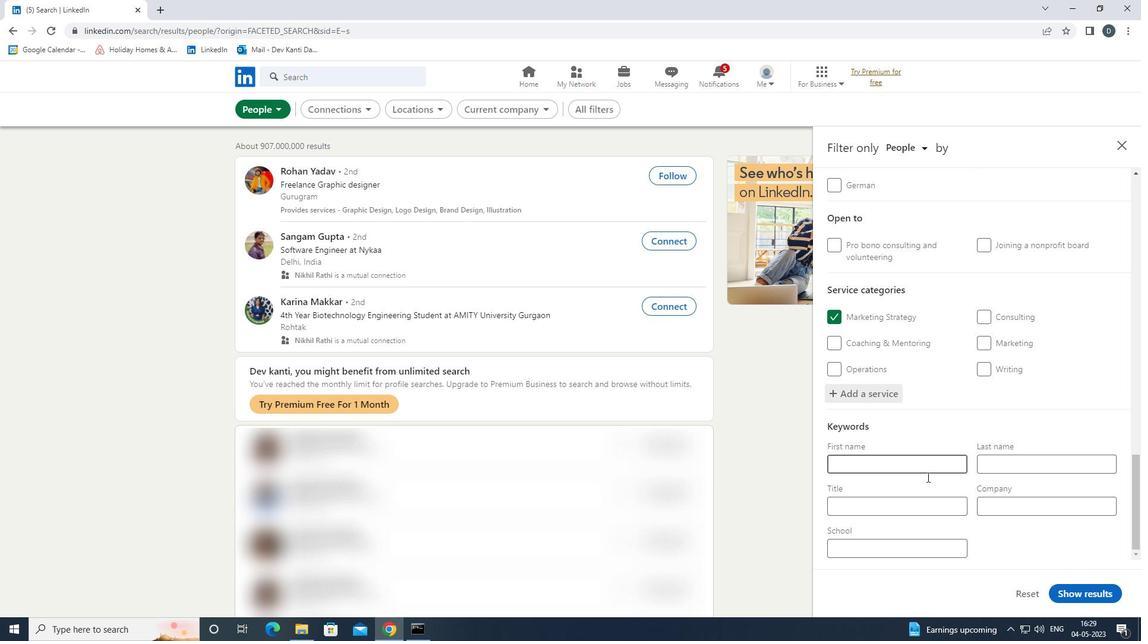 
Action: Mouse pressed left at (927, 502)
Screenshot: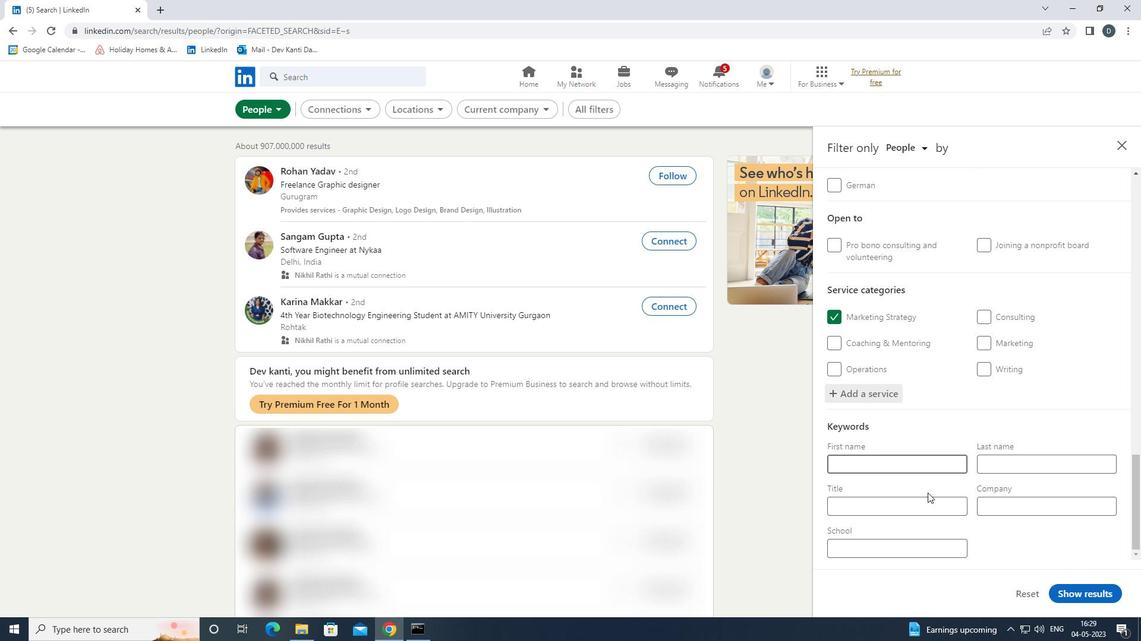 
Action: Key pressed <Key.shift><Key.shift><Key.shift>PROGRAM<Key.space><Key.shift>ADMINISTRATOR
Screenshot: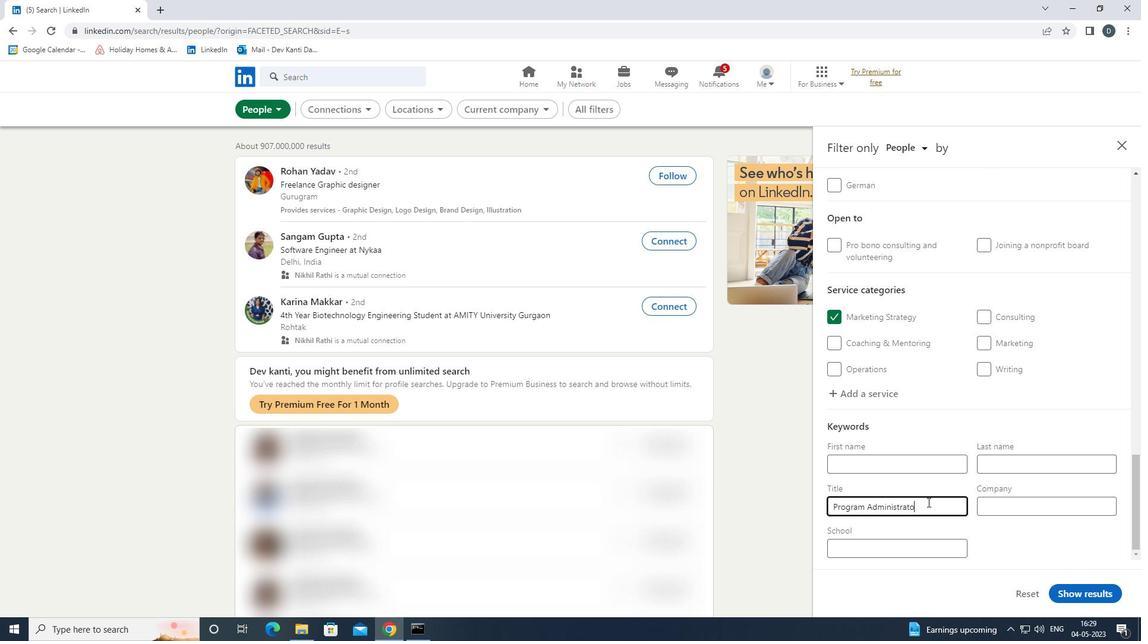 
Action: Mouse moved to (1106, 590)
Screenshot: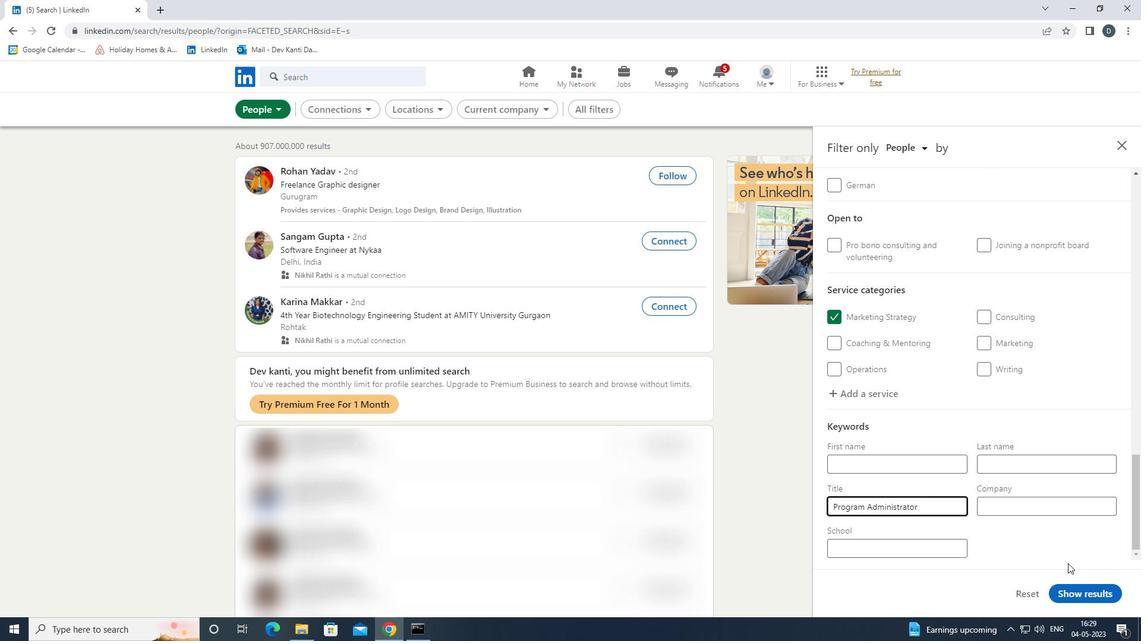 
Action: Mouse pressed left at (1106, 590)
Screenshot: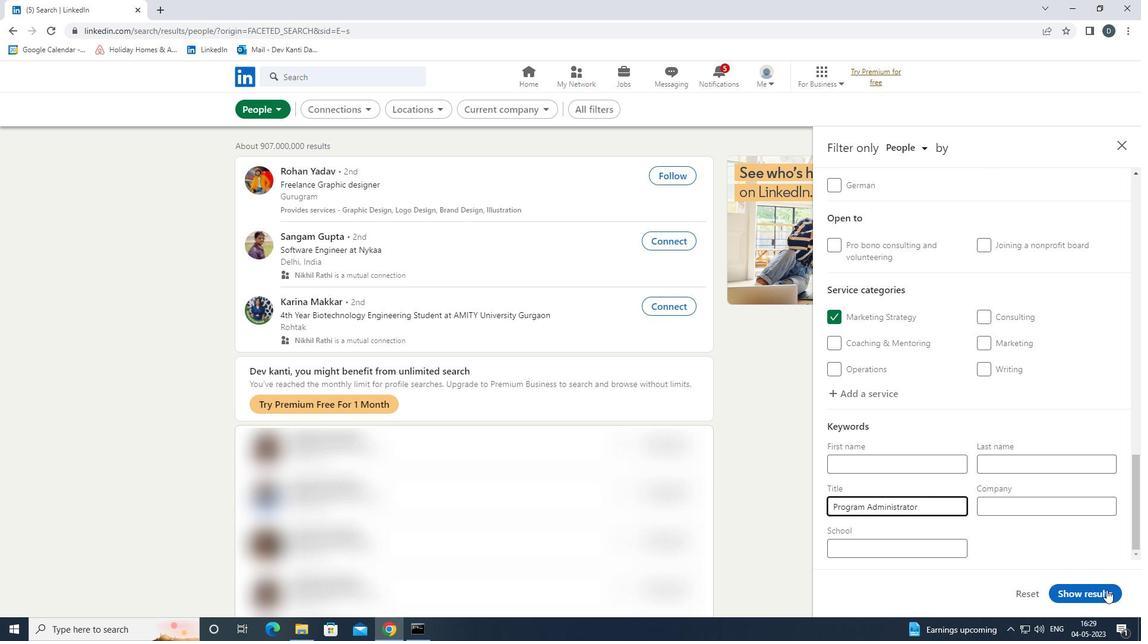
Action: Mouse moved to (927, 427)
Screenshot: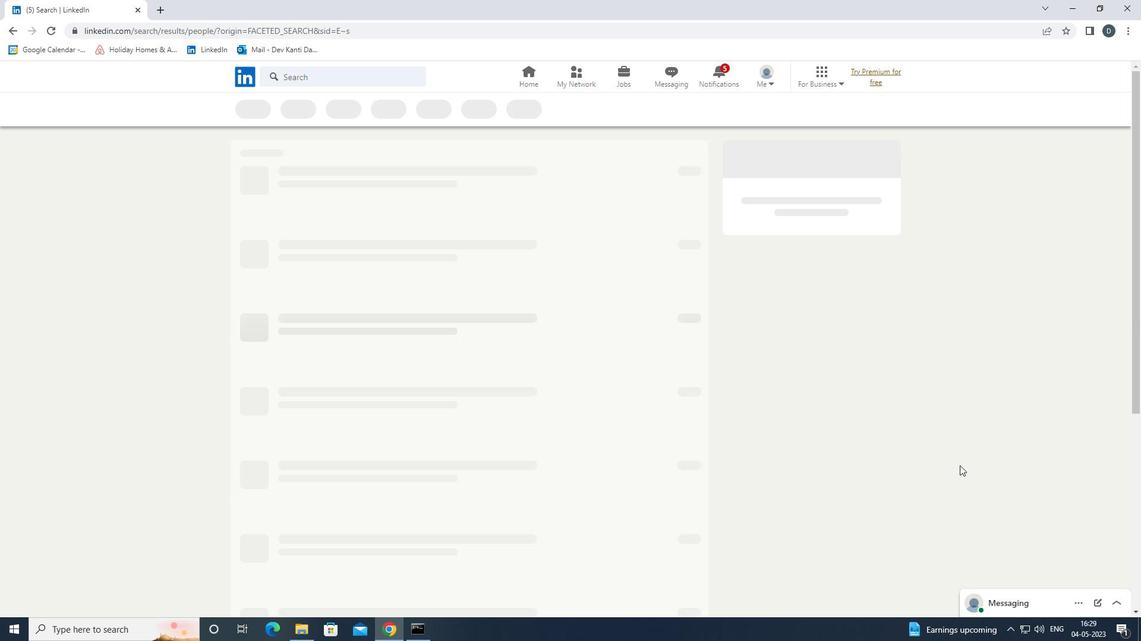 
